 Task: Search one way flight ticket for 3 adults, 3 children in business from Cody: Yellowstone Regional Airport to Indianapolis: Indianapolis International Airport on 8-5-2023. Choice of flights is Spirit. Number of bags: 4 checked bags. Price is upto 79000. Outbound departure time preference is 6:00.
Action: Mouse moved to (363, 308)
Screenshot: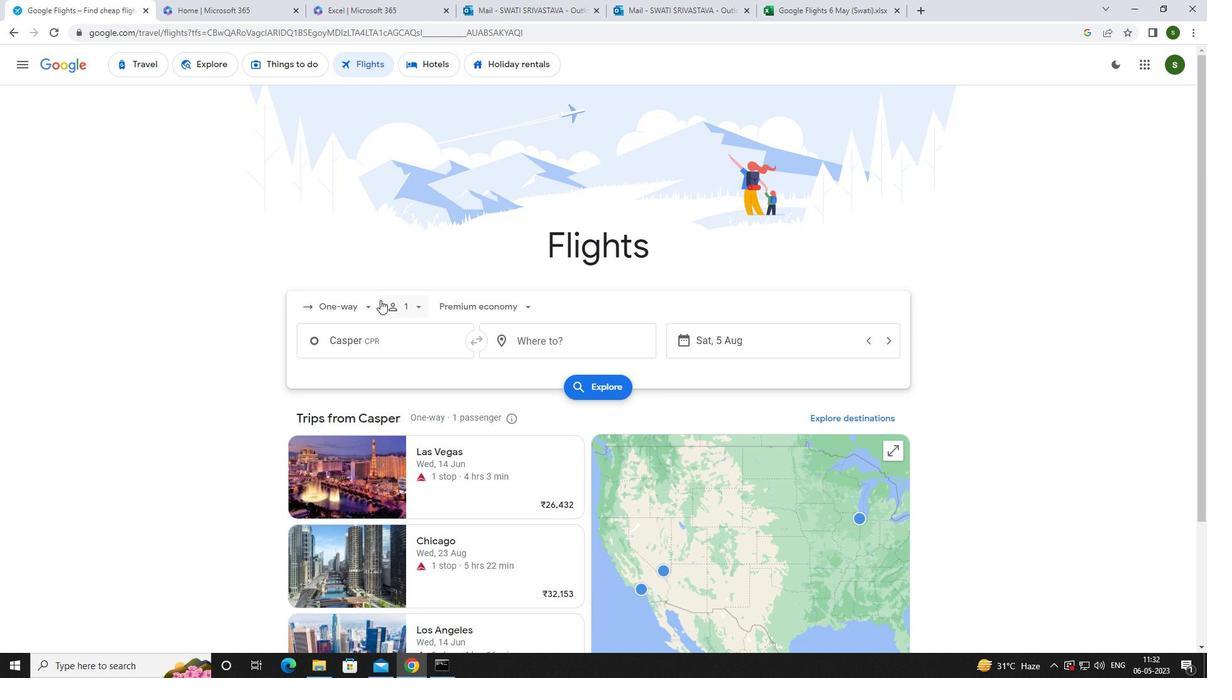 
Action: Mouse pressed left at (363, 308)
Screenshot: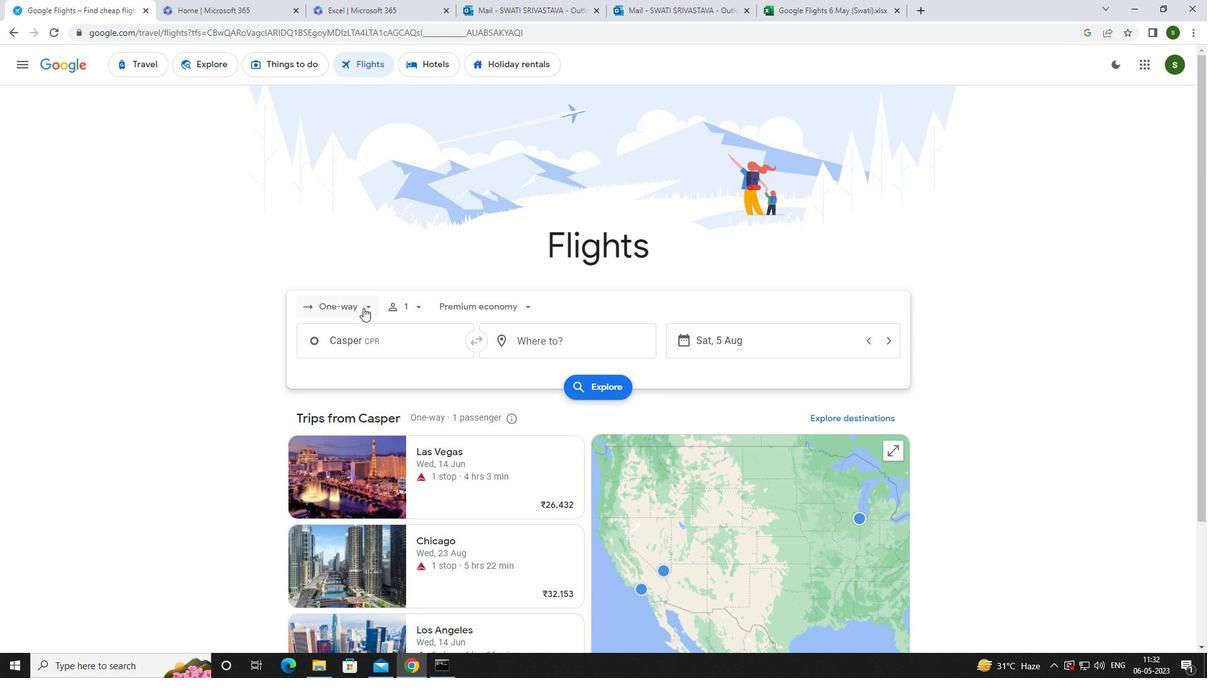 
Action: Mouse moved to (356, 361)
Screenshot: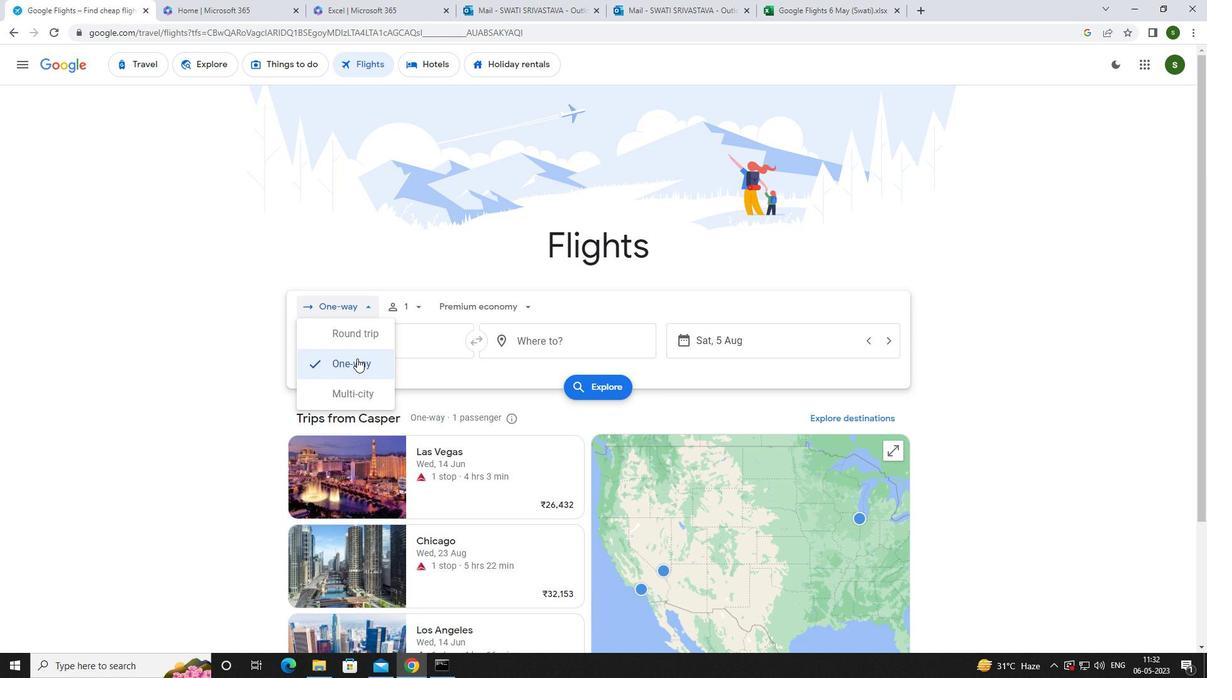 
Action: Mouse pressed left at (356, 361)
Screenshot: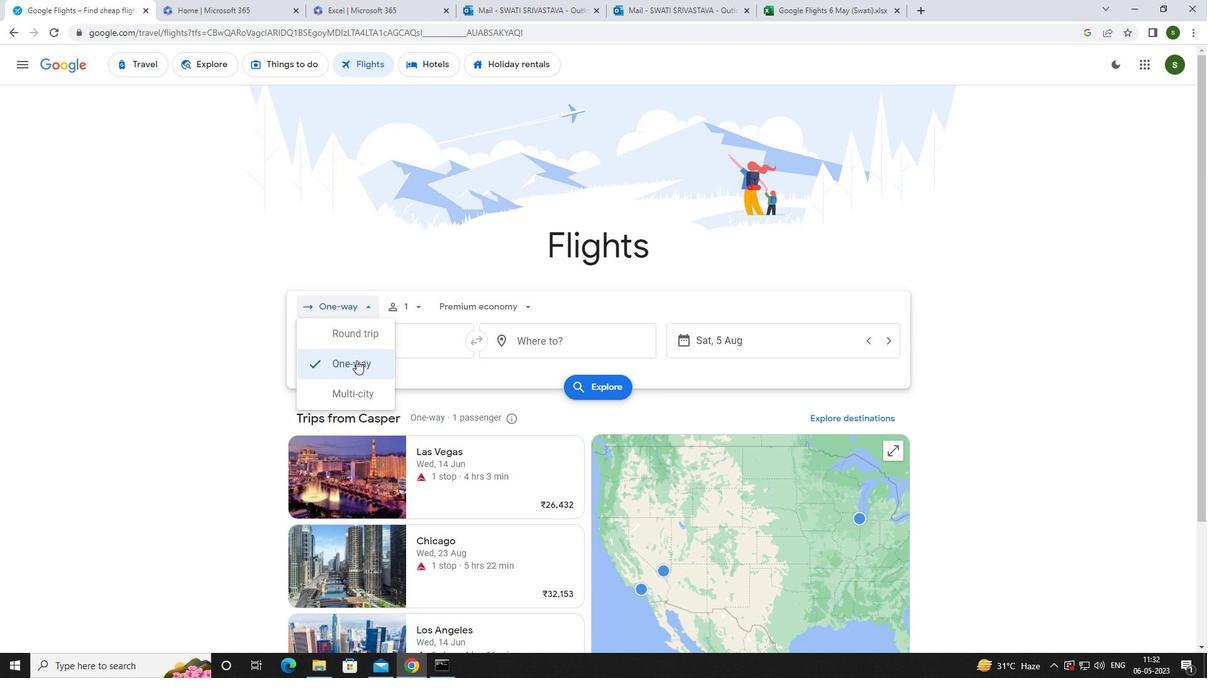
Action: Mouse moved to (408, 308)
Screenshot: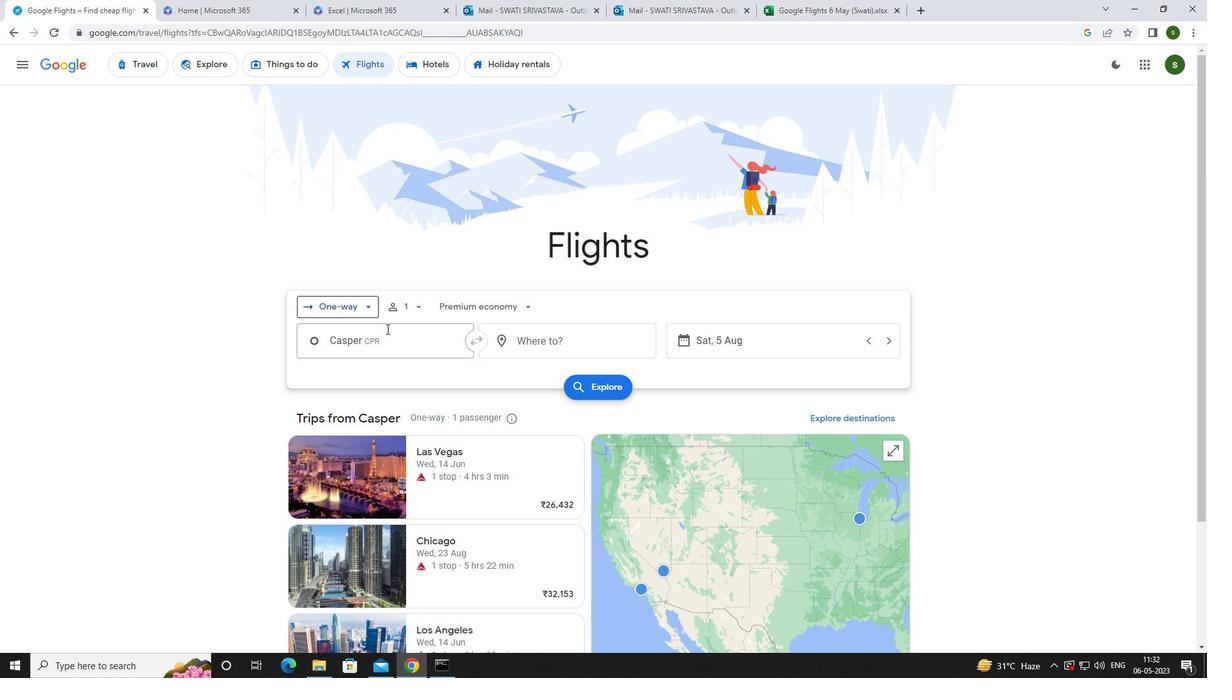 
Action: Mouse pressed left at (408, 308)
Screenshot: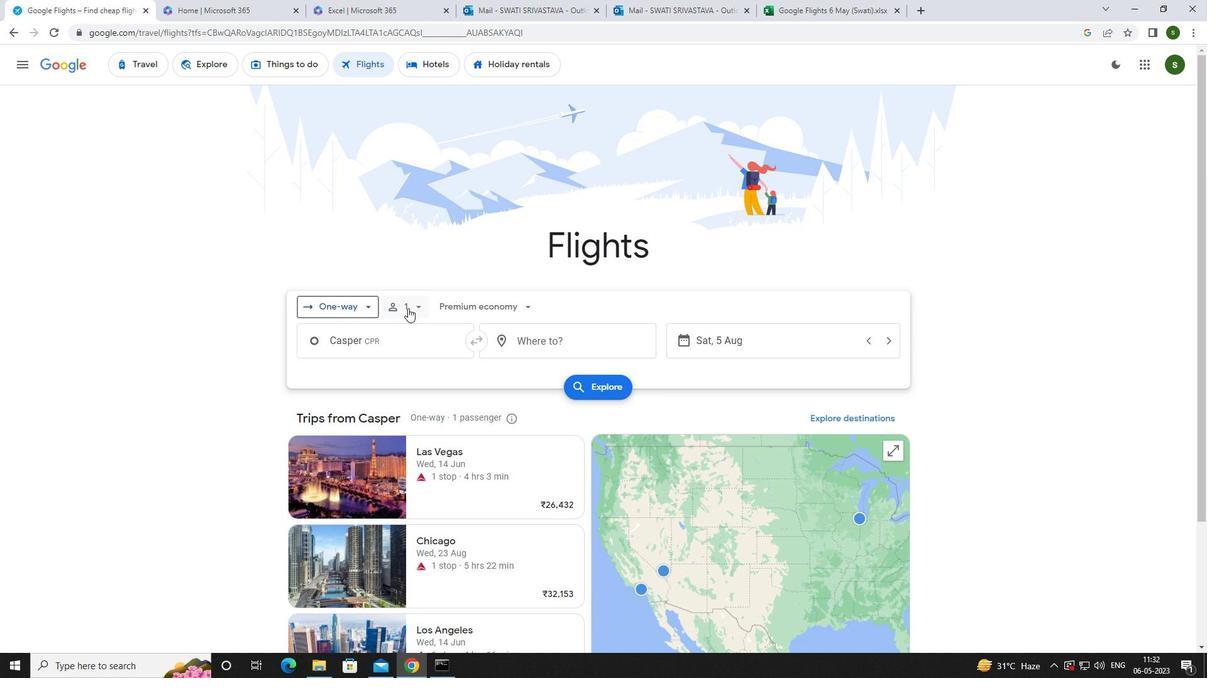 
Action: Mouse moved to (521, 337)
Screenshot: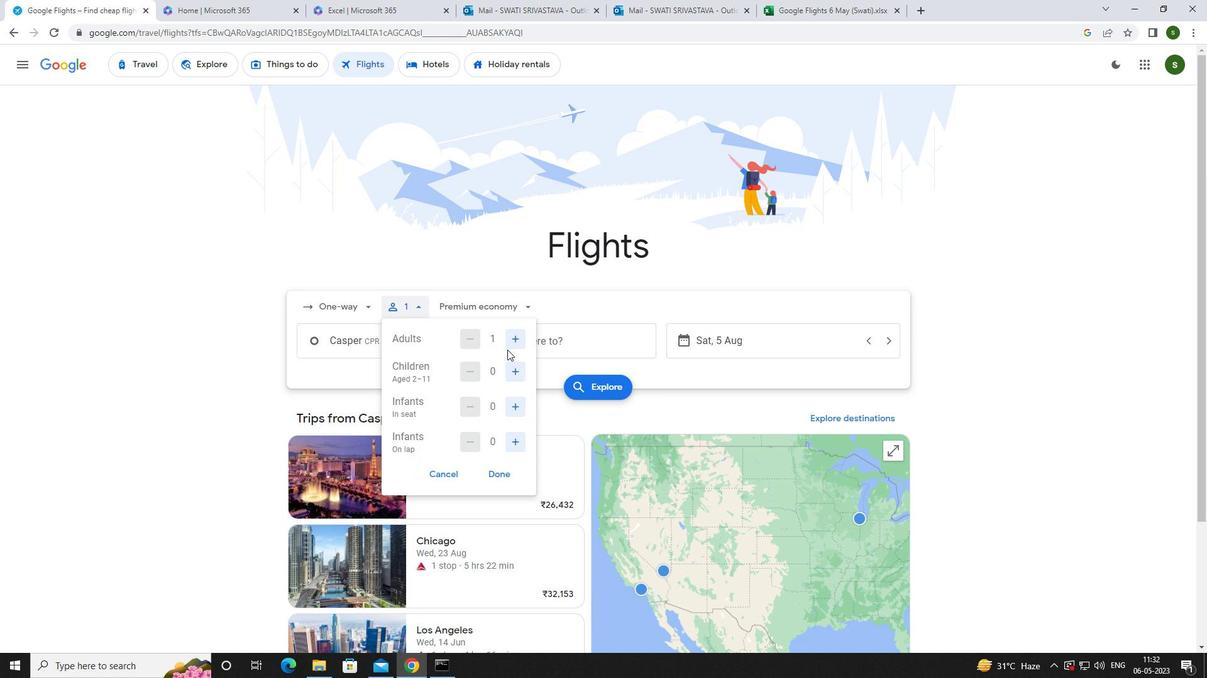 
Action: Mouse pressed left at (521, 337)
Screenshot: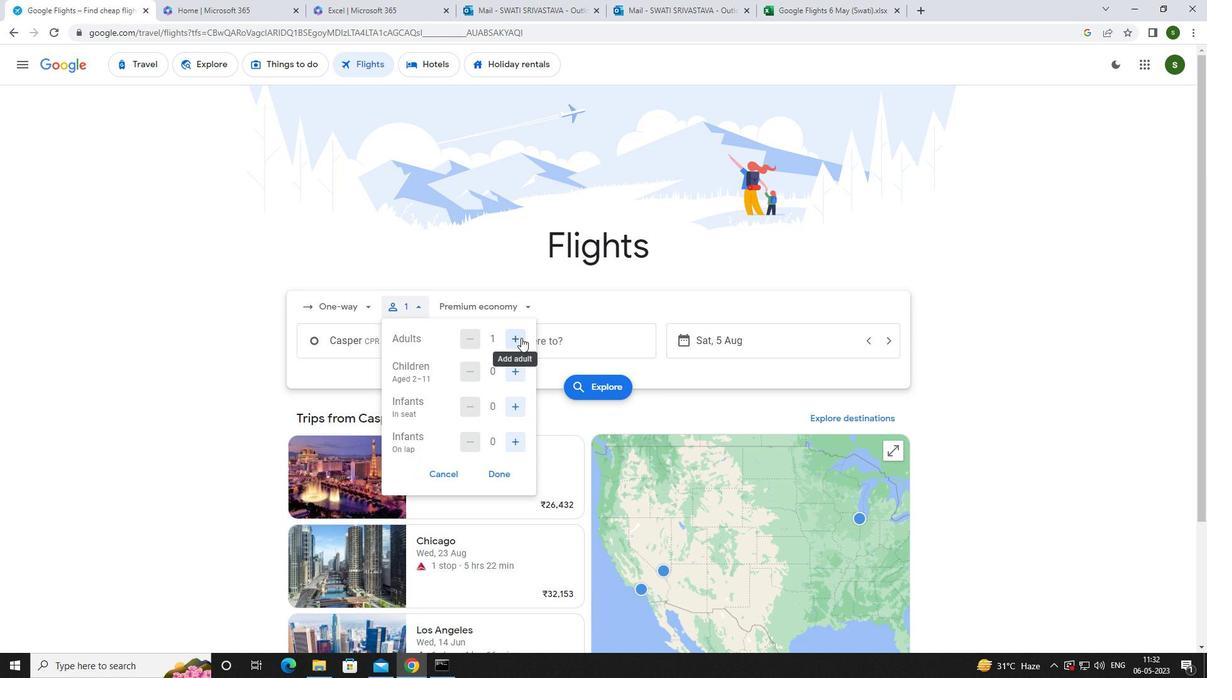 
Action: Mouse pressed left at (521, 337)
Screenshot: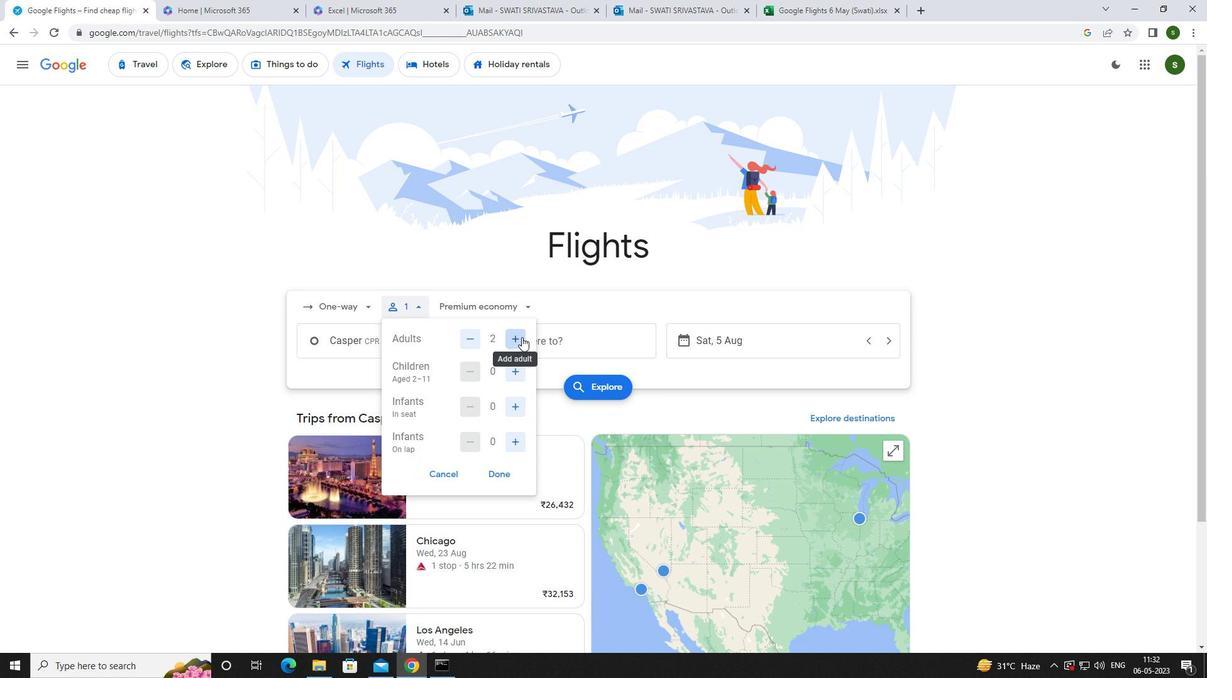 
Action: Mouse moved to (516, 377)
Screenshot: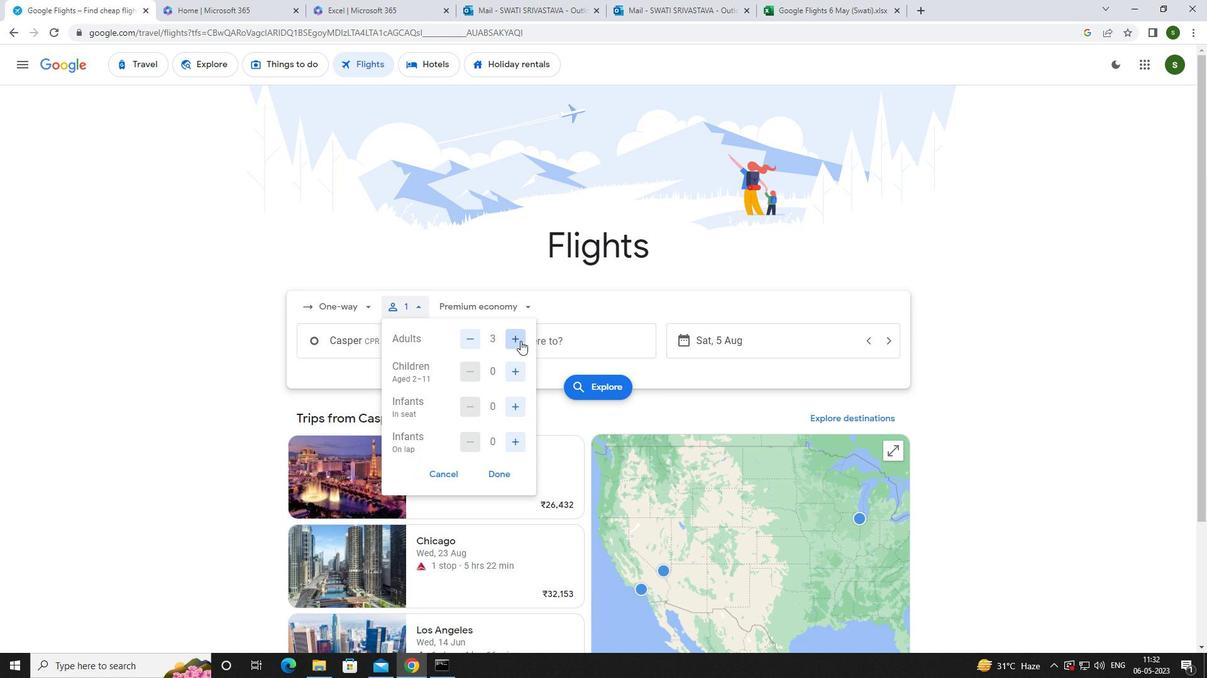 
Action: Mouse pressed left at (516, 377)
Screenshot: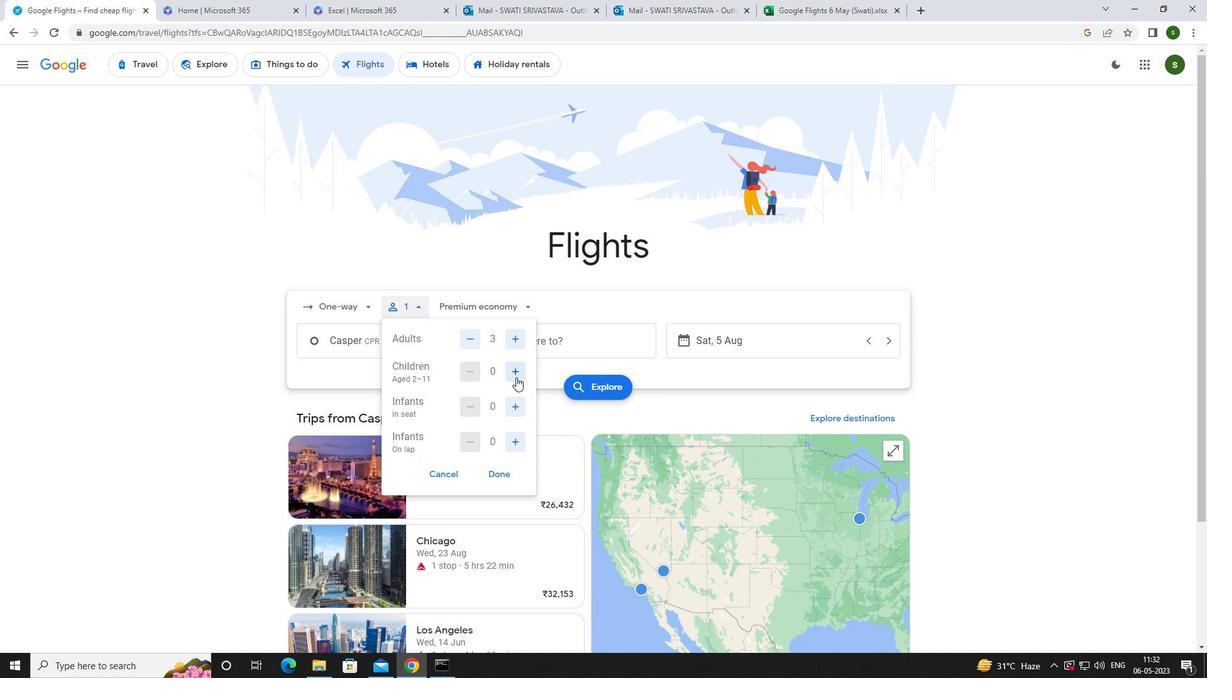
Action: Mouse pressed left at (516, 377)
Screenshot: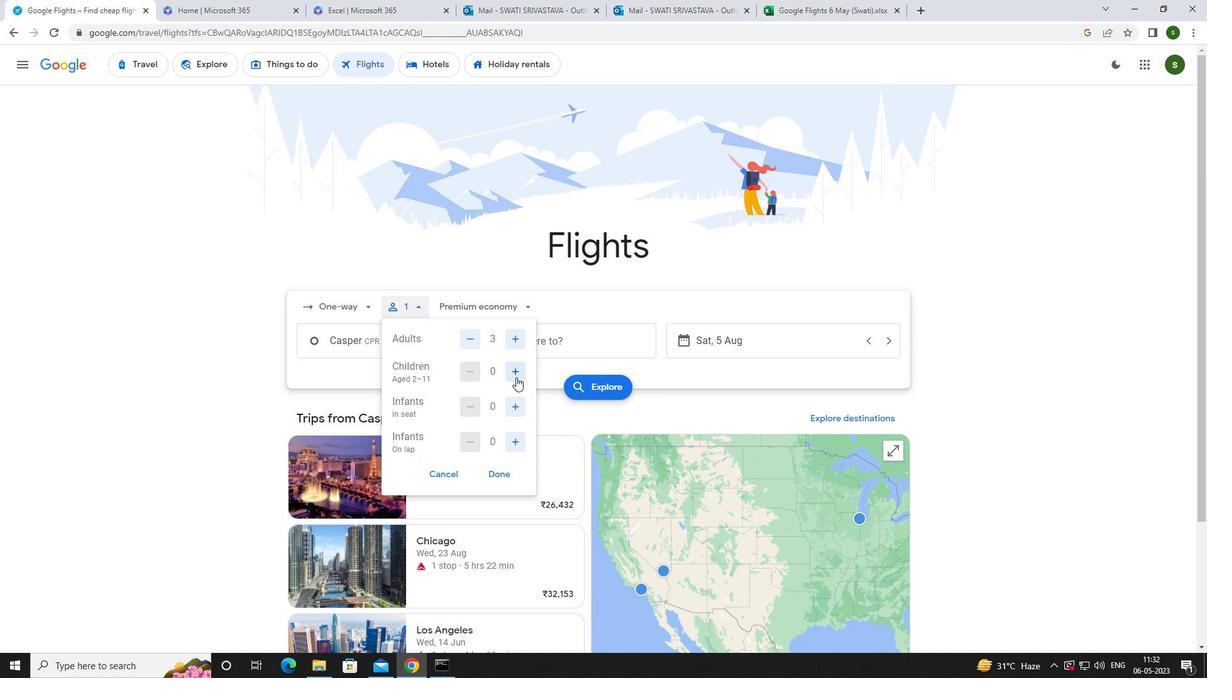 
Action: Mouse pressed left at (516, 377)
Screenshot: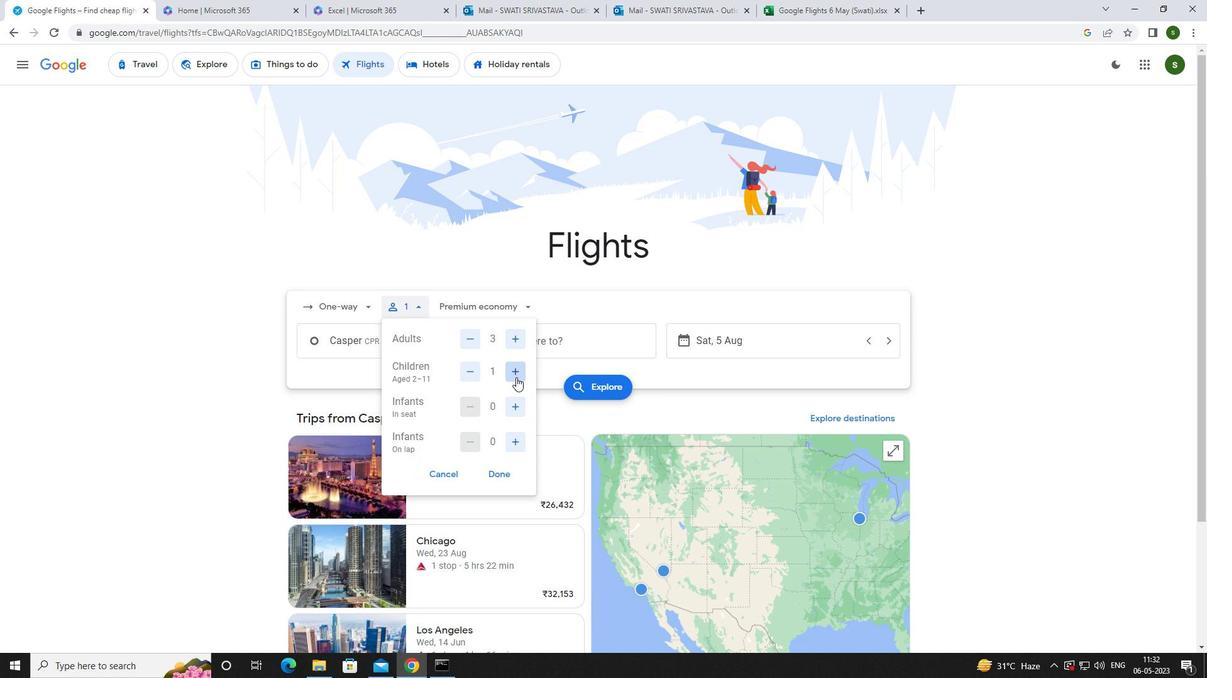
Action: Mouse moved to (509, 307)
Screenshot: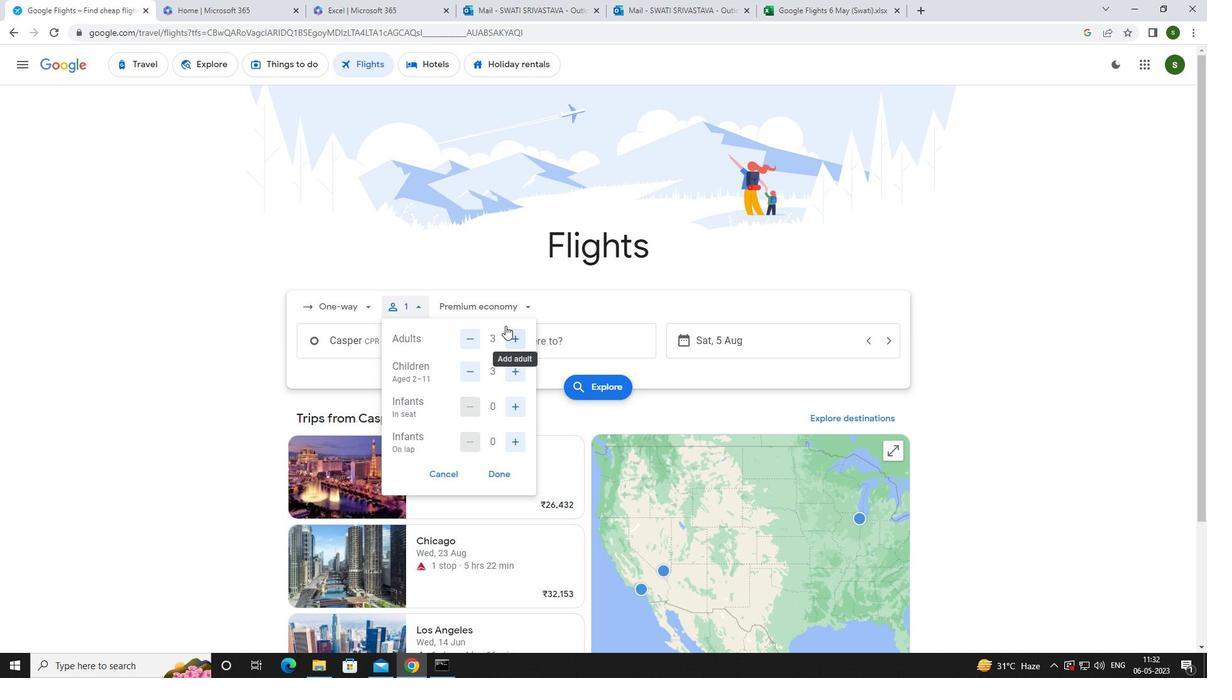 
Action: Mouse pressed left at (509, 307)
Screenshot: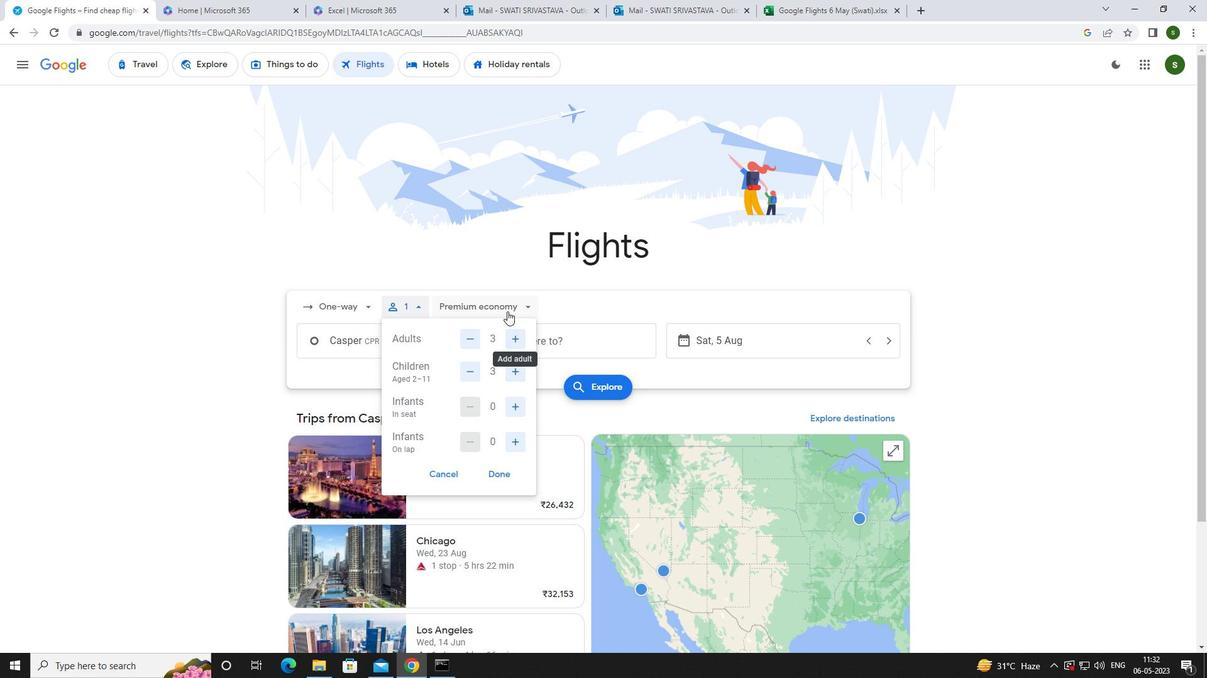 
Action: Mouse moved to (498, 394)
Screenshot: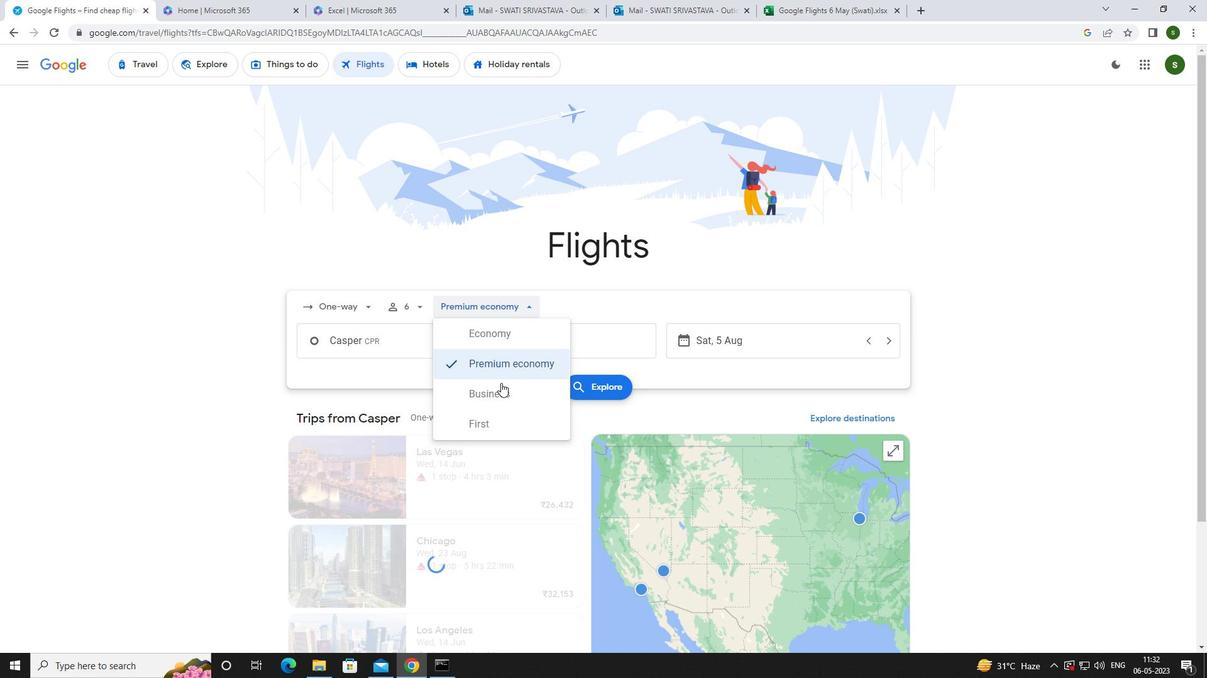 
Action: Mouse pressed left at (498, 394)
Screenshot: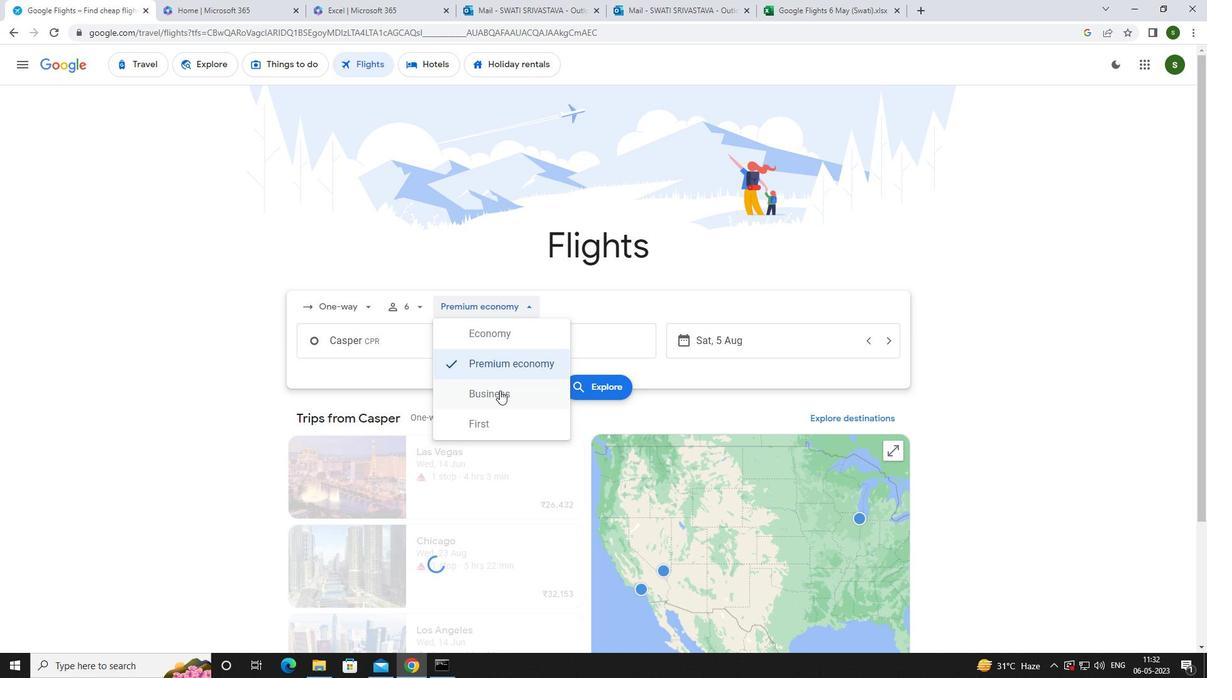 
Action: Mouse moved to (421, 345)
Screenshot: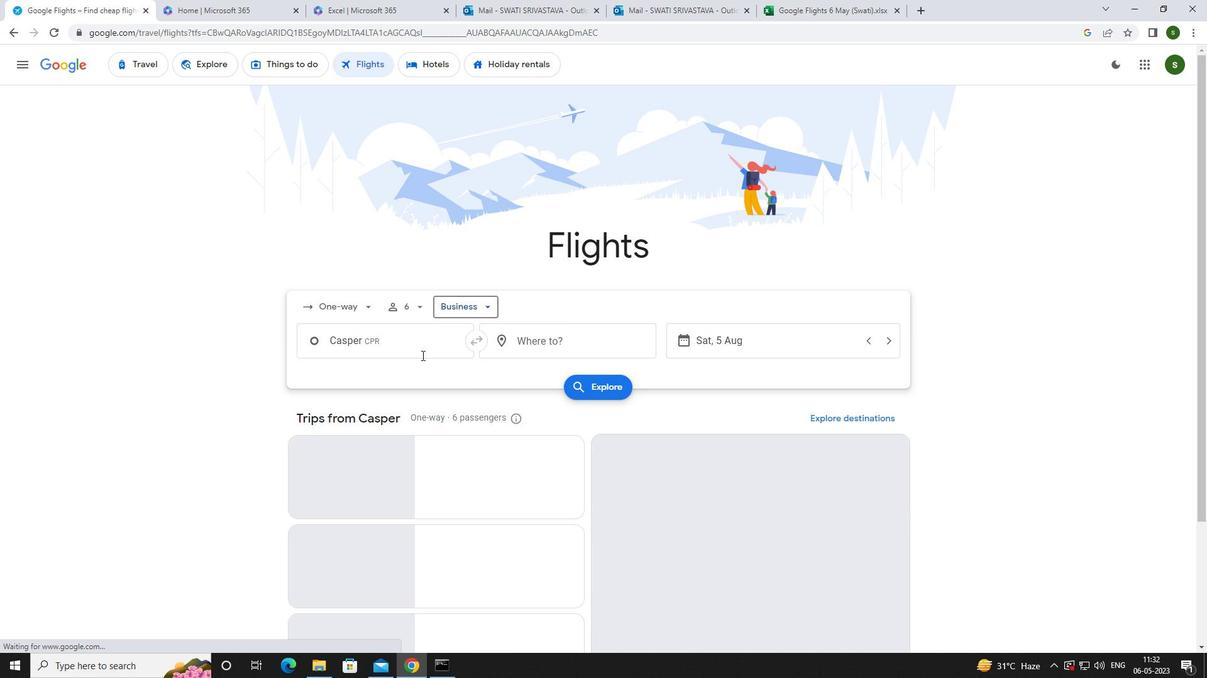 
Action: Mouse pressed left at (421, 345)
Screenshot: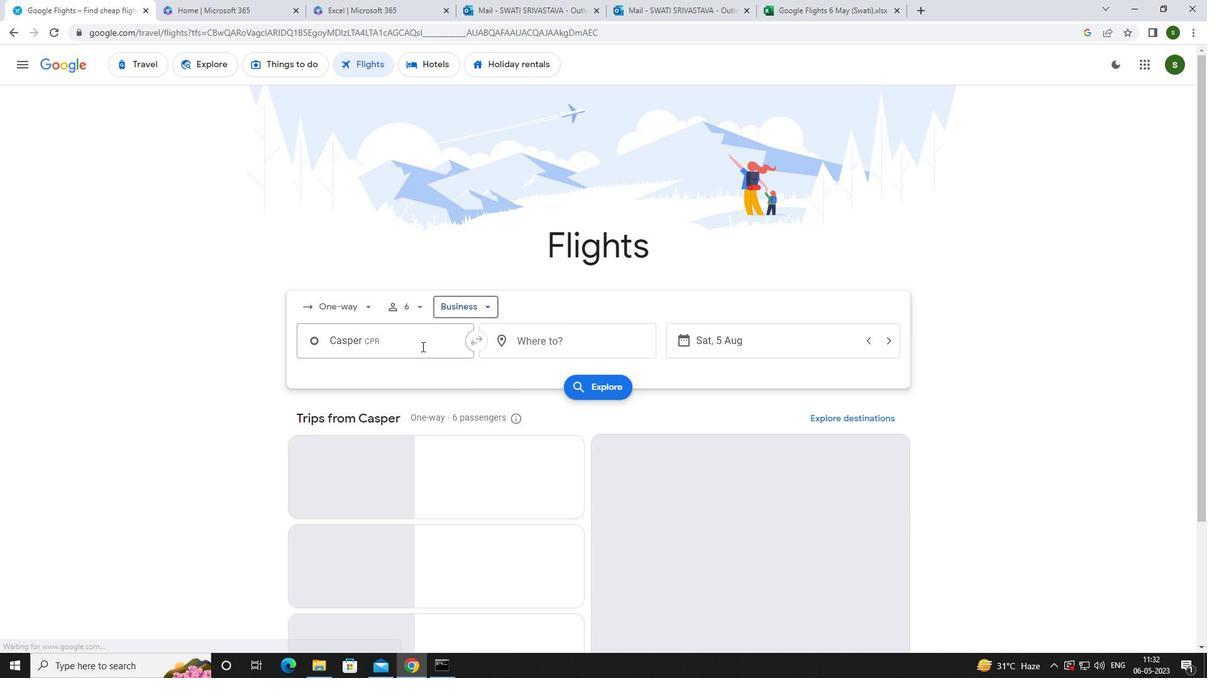 
Action: Mouse moved to (421, 345)
Screenshot: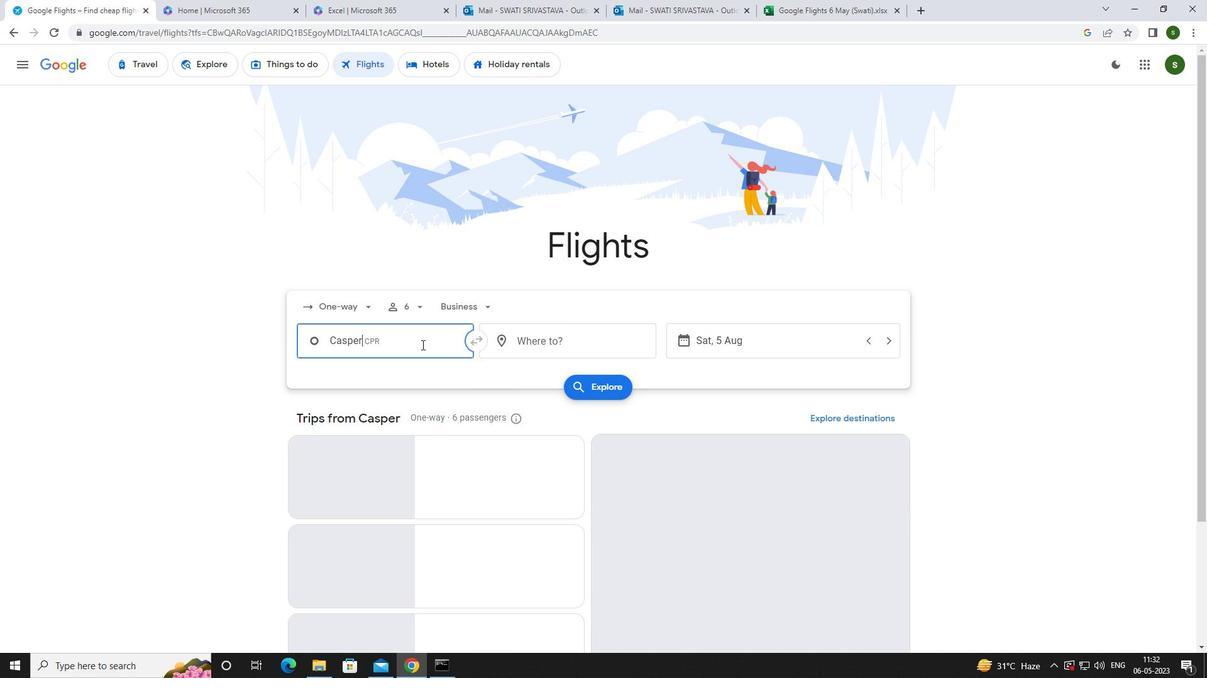 
Action: Key pressed <Key.caps_lock>c<Key.caps_lock>ody
Screenshot: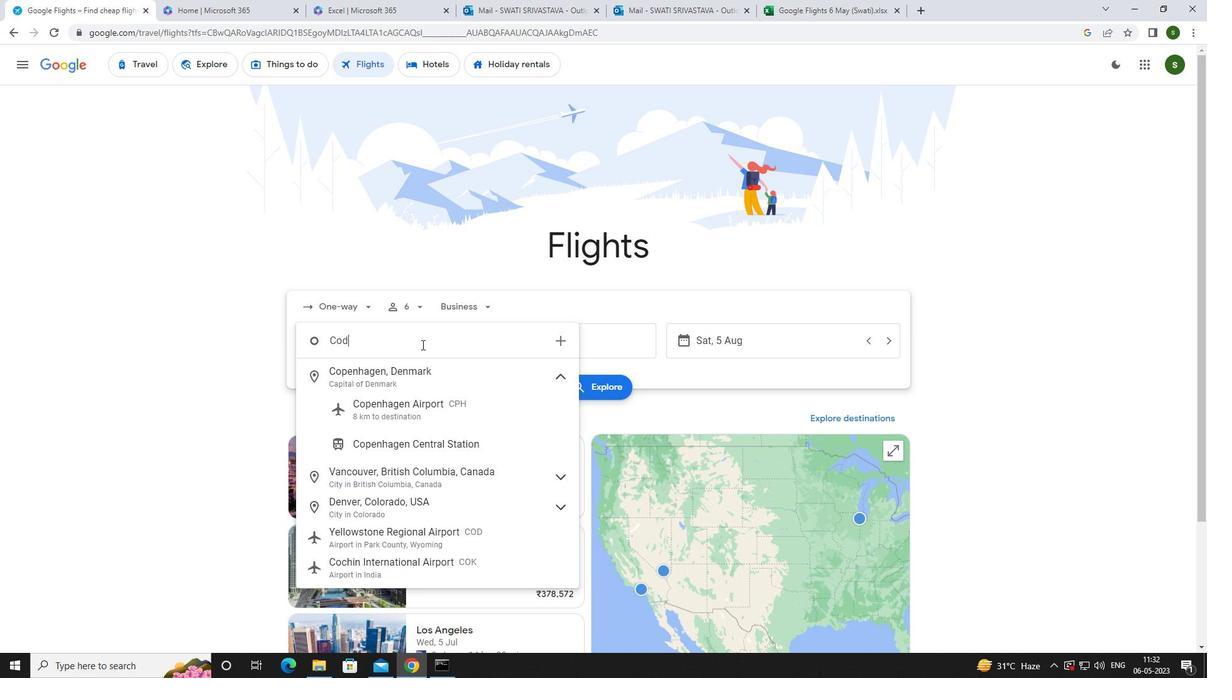 
Action: Mouse moved to (426, 412)
Screenshot: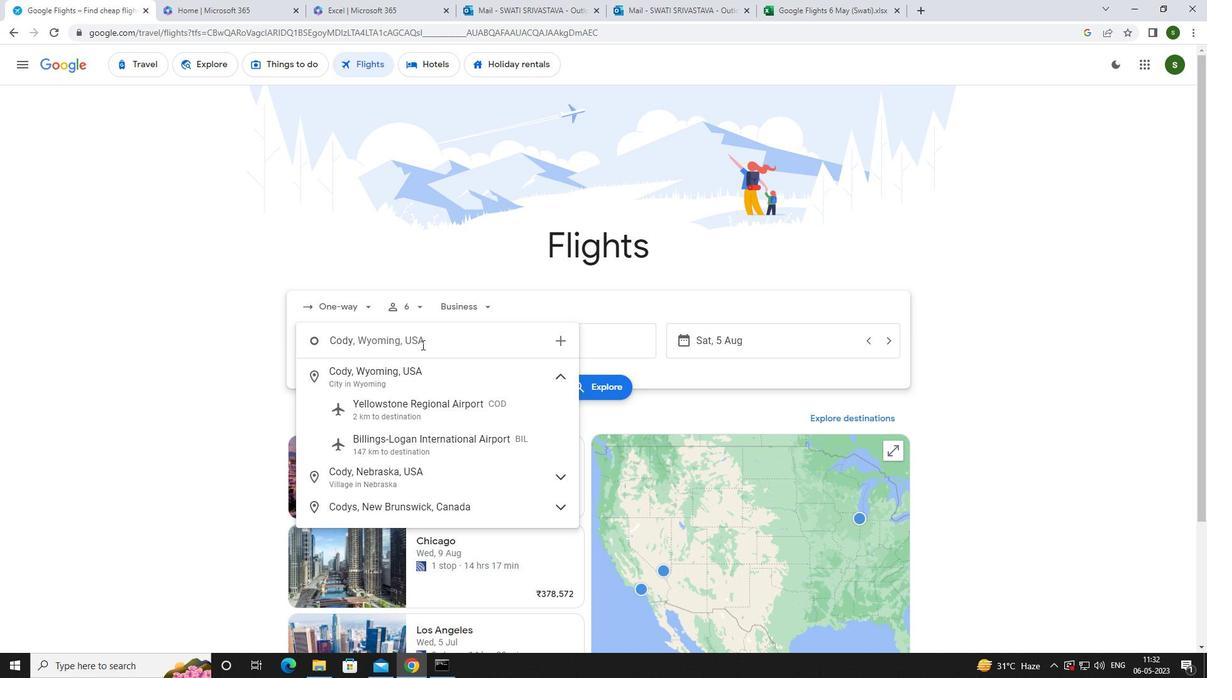 
Action: Mouse pressed left at (426, 412)
Screenshot: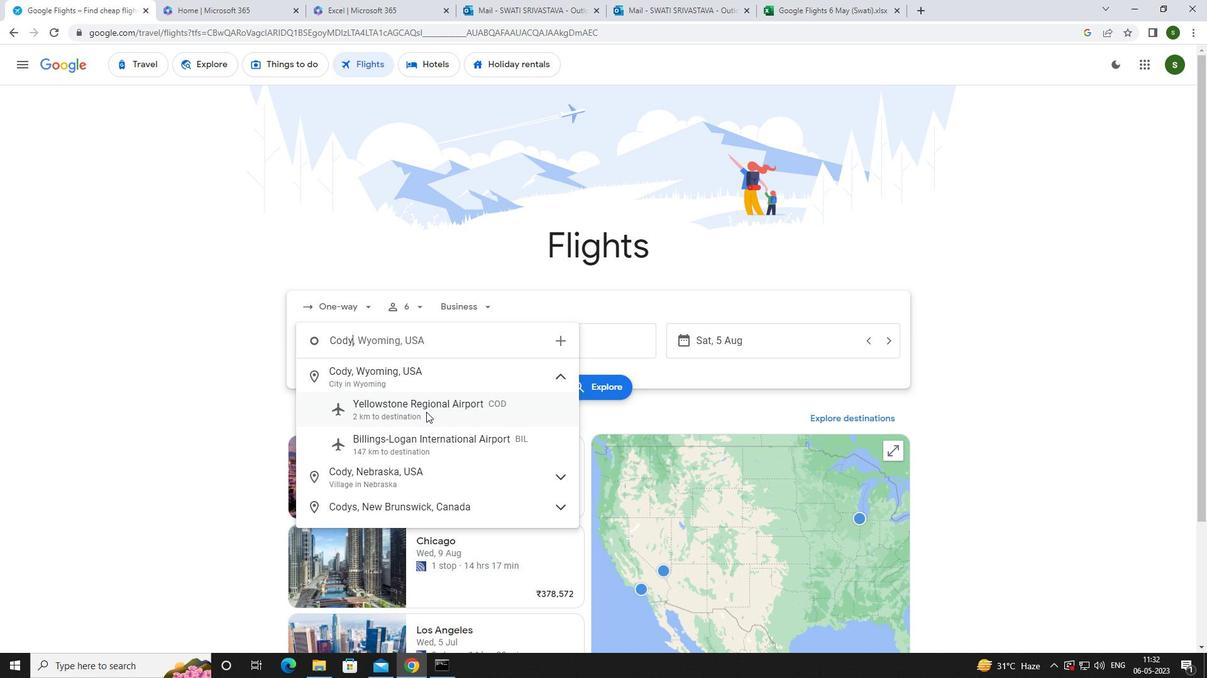 
Action: Mouse moved to (579, 343)
Screenshot: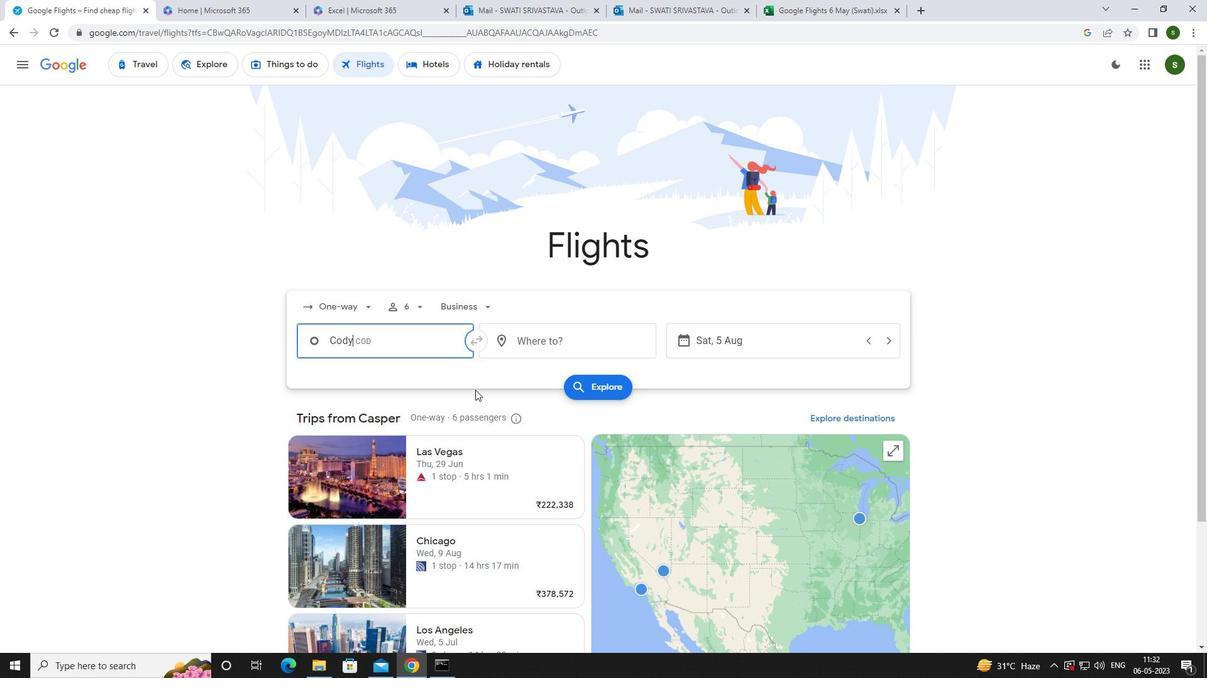 
Action: Mouse pressed left at (579, 343)
Screenshot: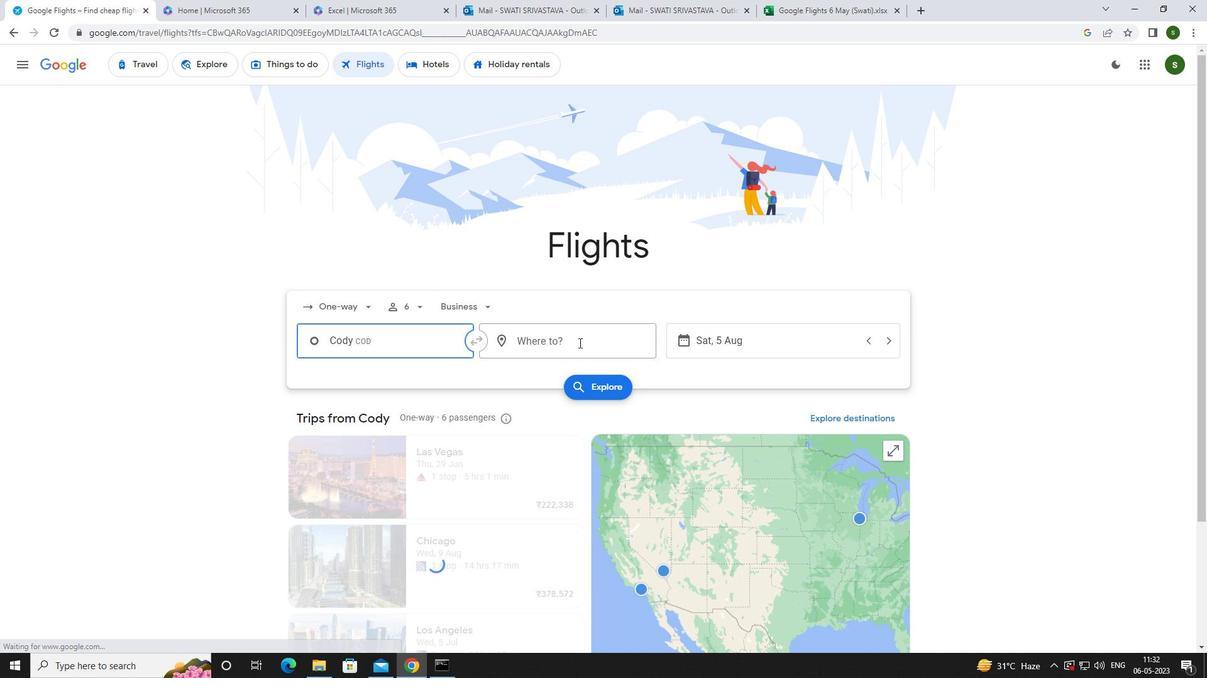 
Action: Key pressed <Key.caps_lock>i<Key.caps_lock>ndianapol
Screenshot: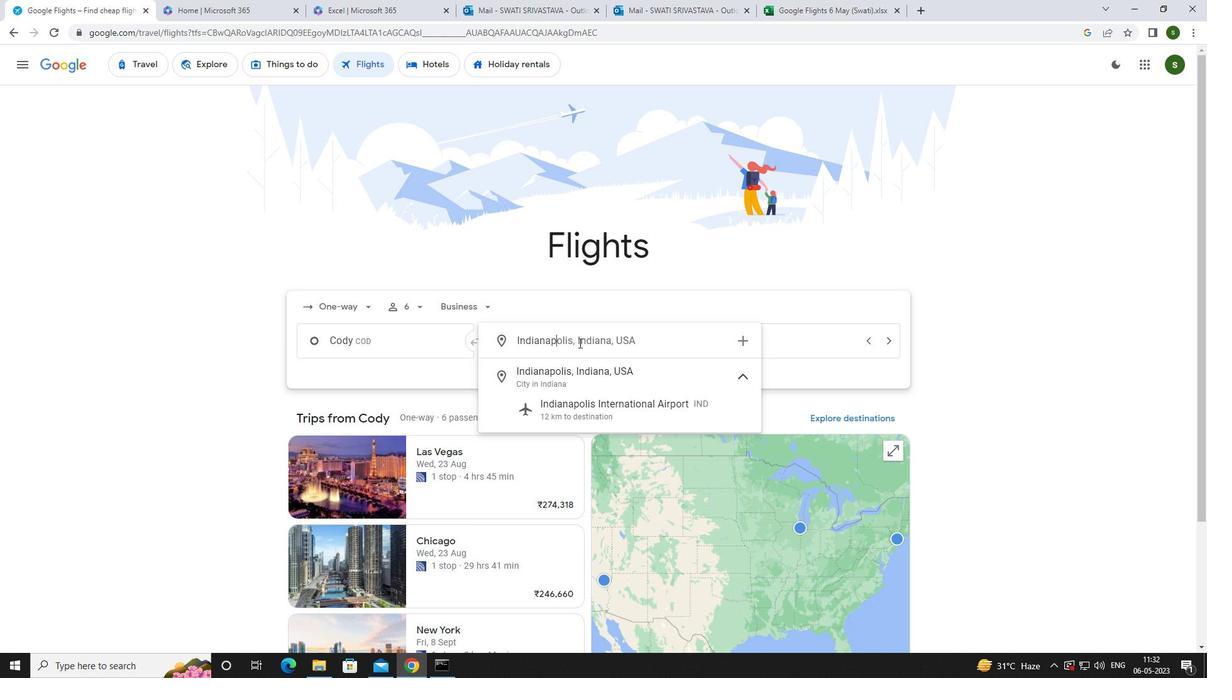 
Action: Mouse moved to (584, 405)
Screenshot: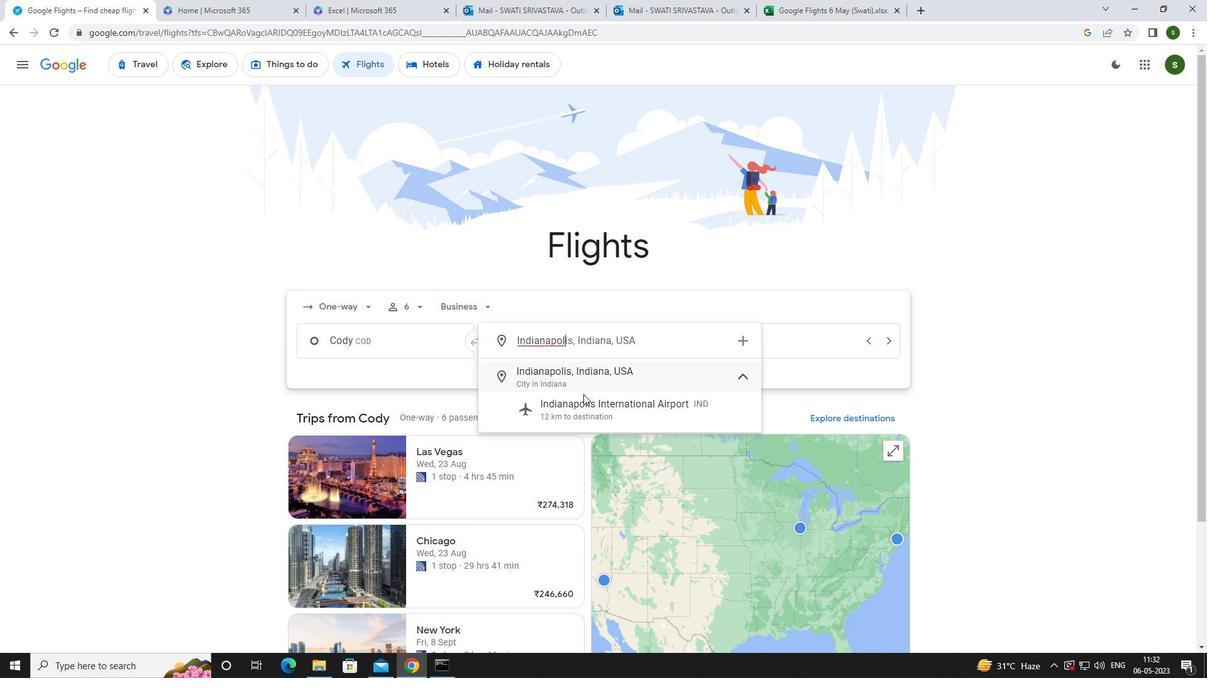 
Action: Mouse pressed left at (584, 405)
Screenshot: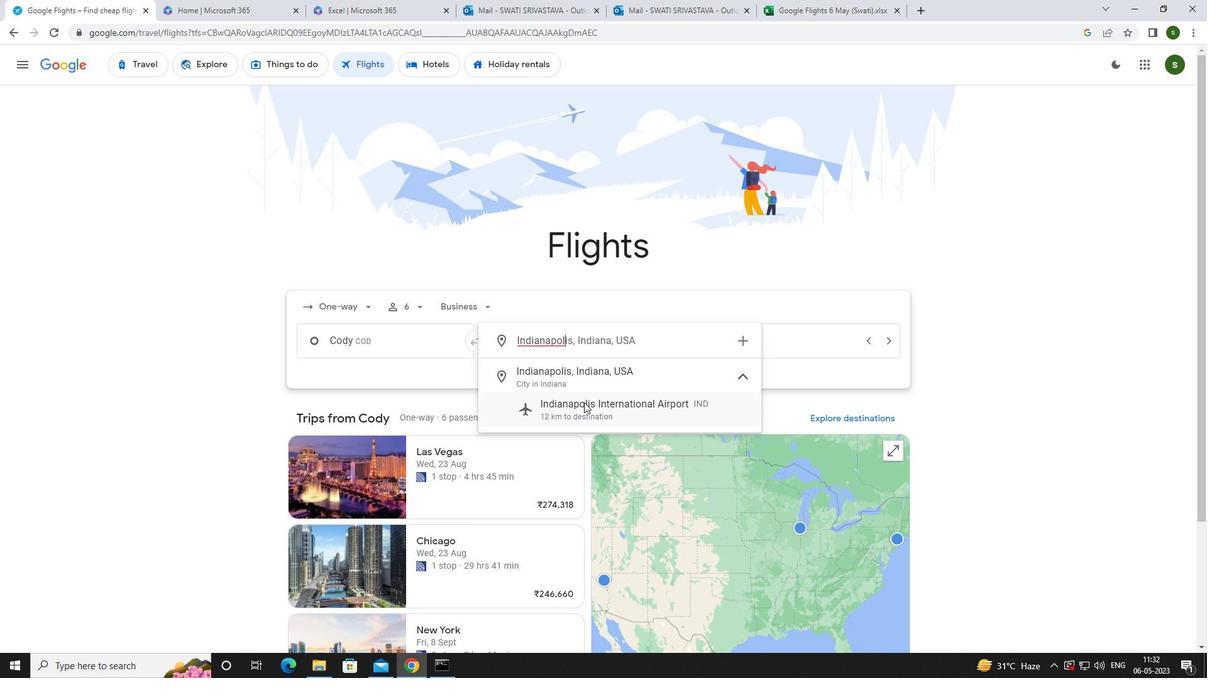 
Action: Mouse moved to (735, 347)
Screenshot: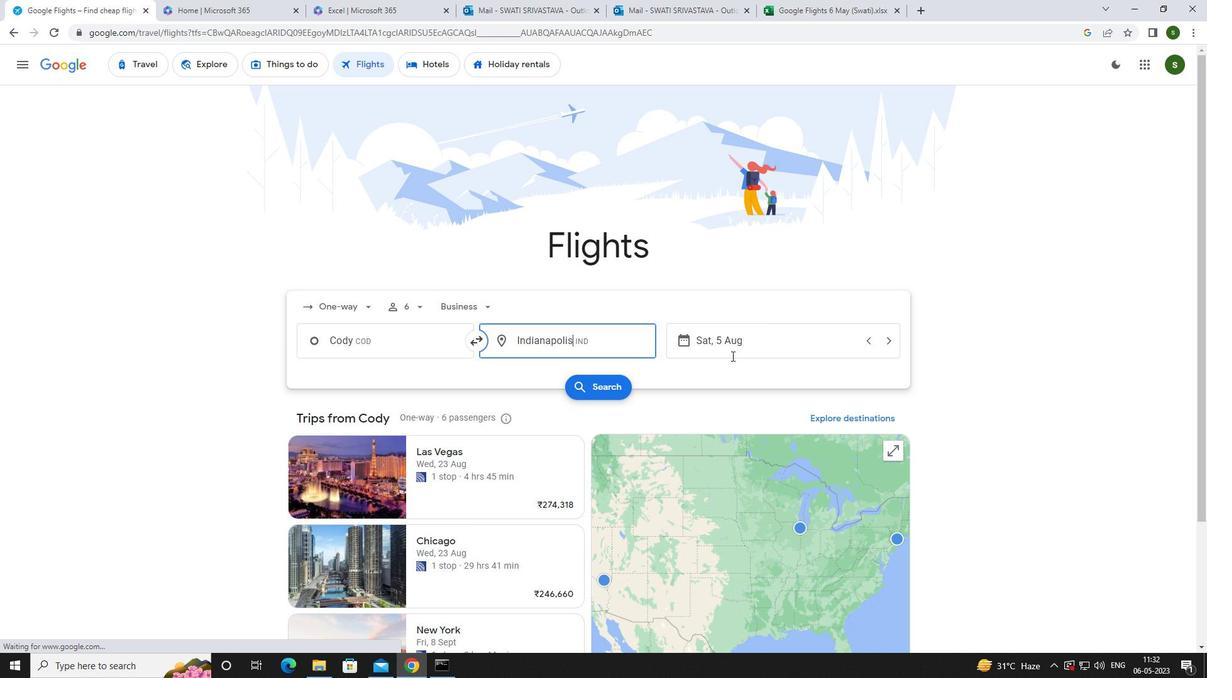 
Action: Mouse pressed left at (735, 347)
Screenshot: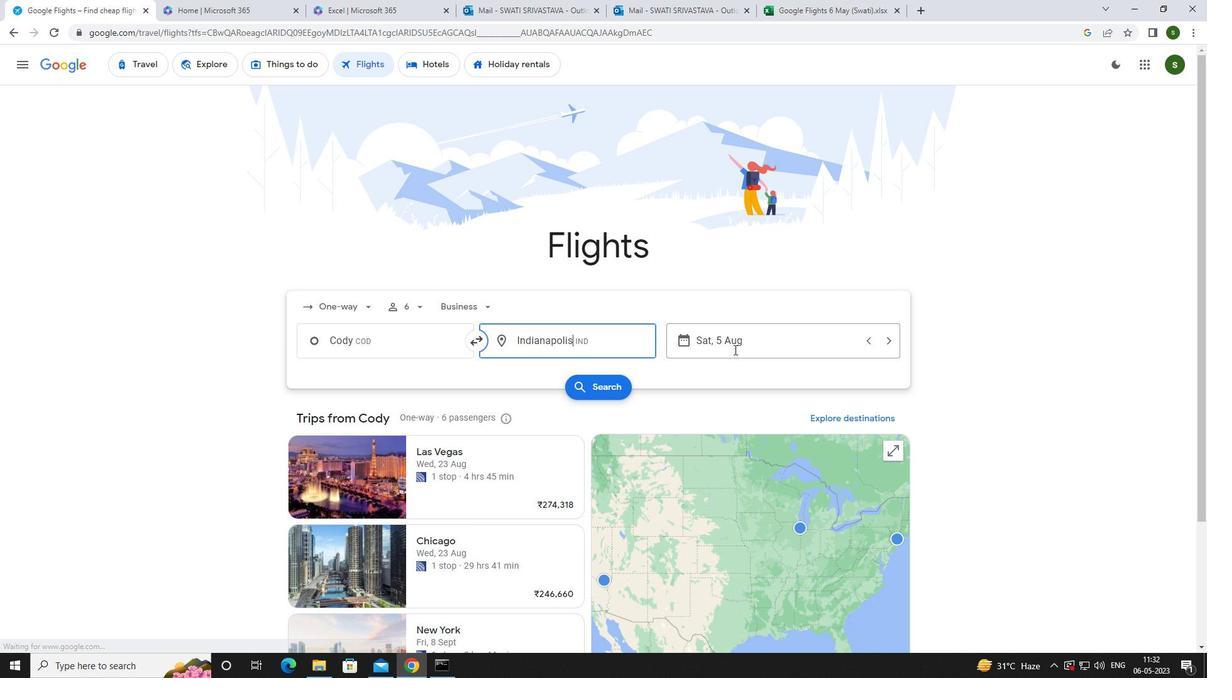 
Action: Mouse moved to (638, 426)
Screenshot: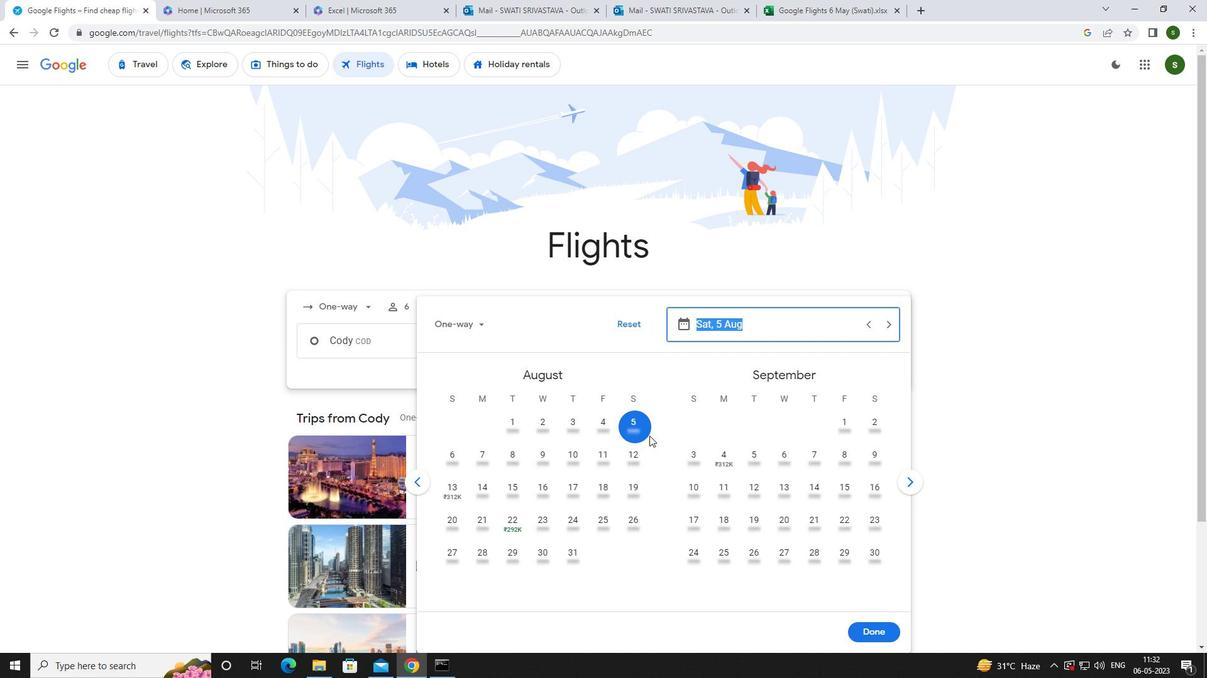
Action: Mouse pressed left at (638, 426)
Screenshot: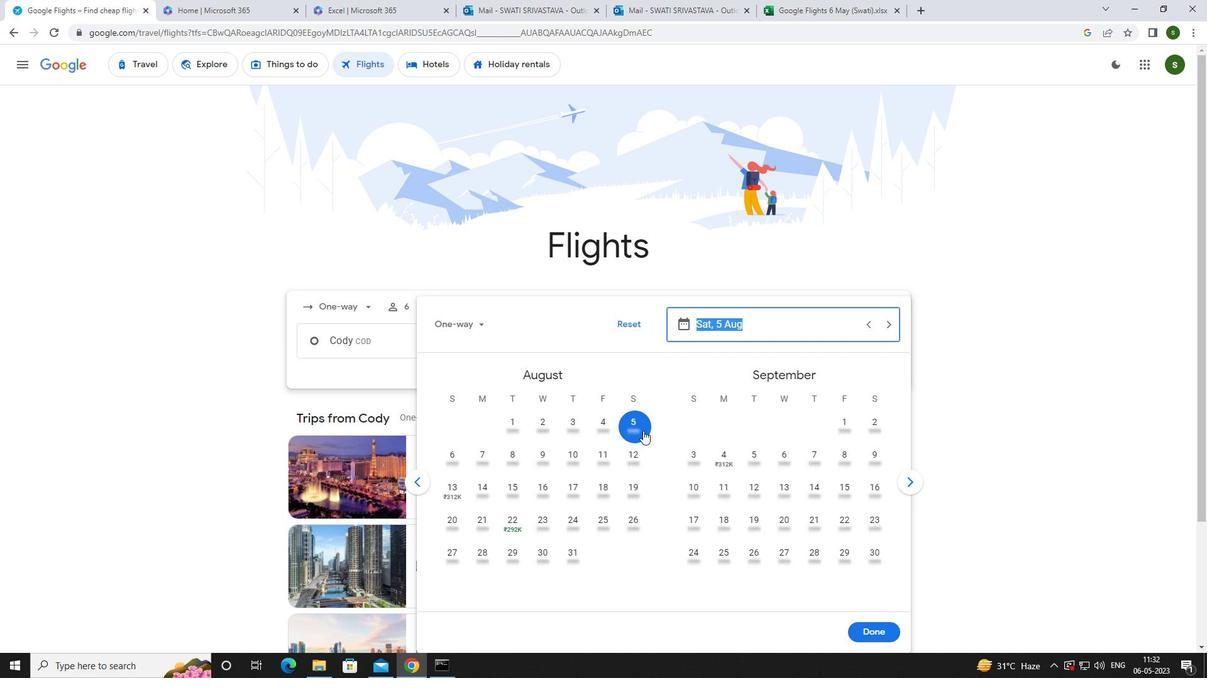 
Action: Mouse moved to (868, 637)
Screenshot: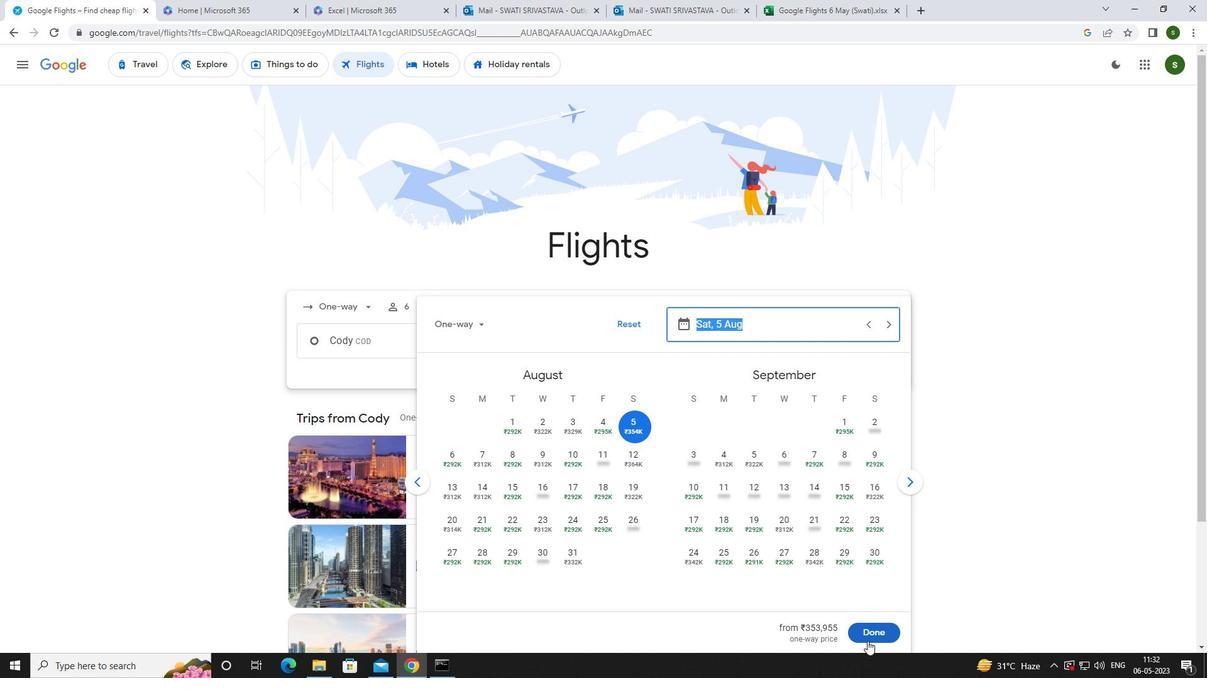 
Action: Mouse pressed left at (868, 637)
Screenshot: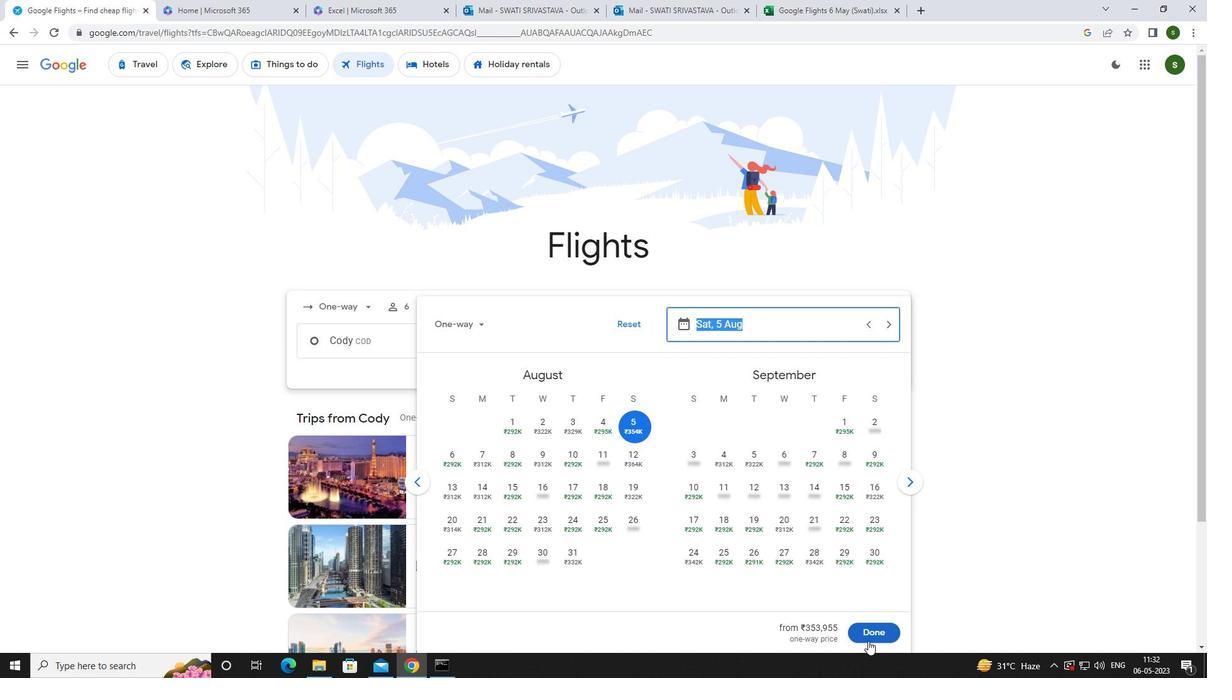 
Action: Mouse moved to (597, 392)
Screenshot: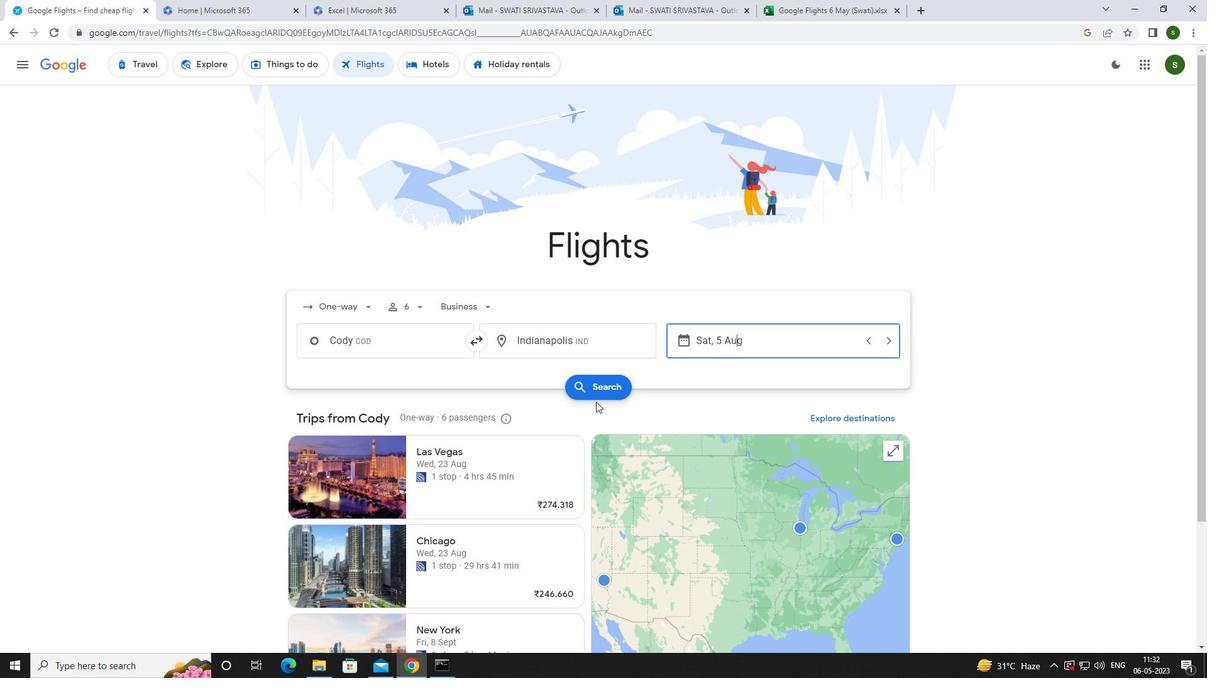 
Action: Mouse pressed left at (597, 392)
Screenshot: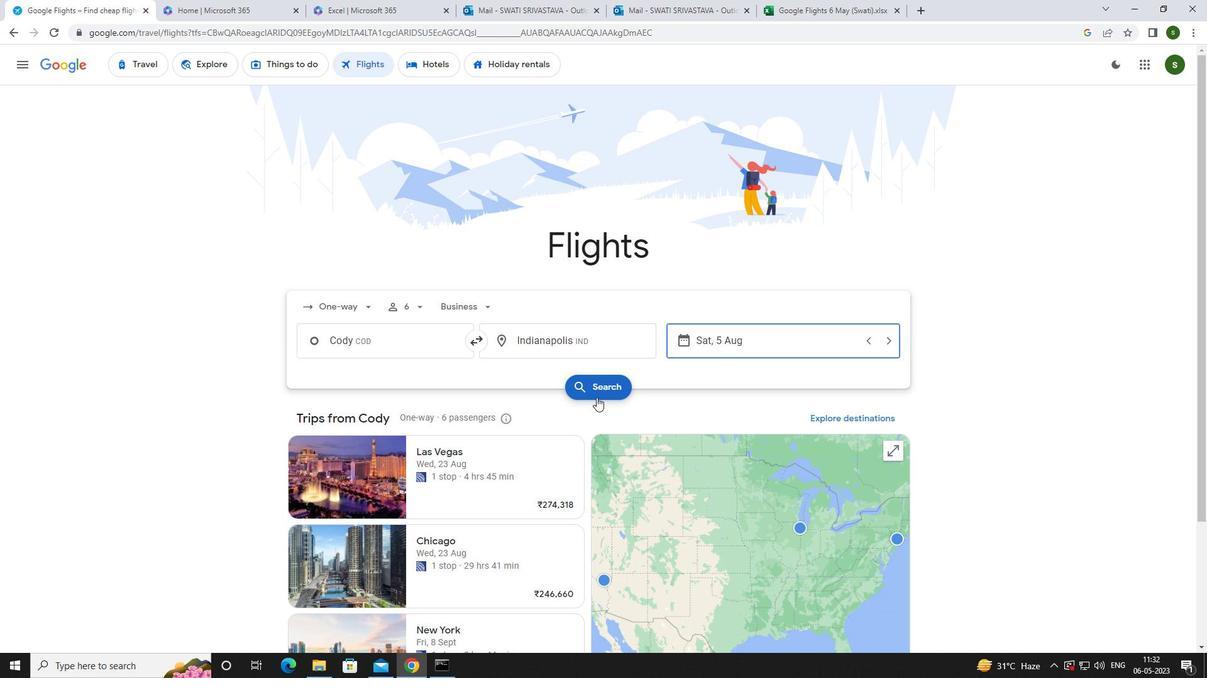 
Action: Mouse moved to (321, 173)
Screenshot: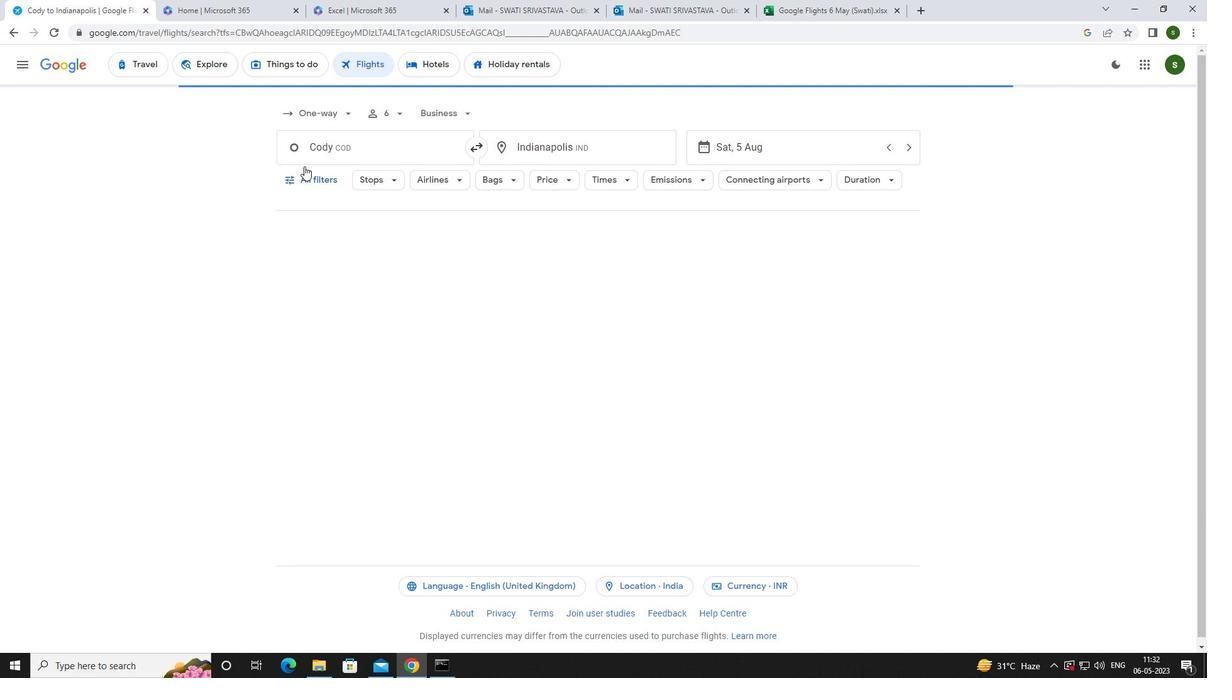 
Action: Mouse pressed left at (321, 173)
Screenshot: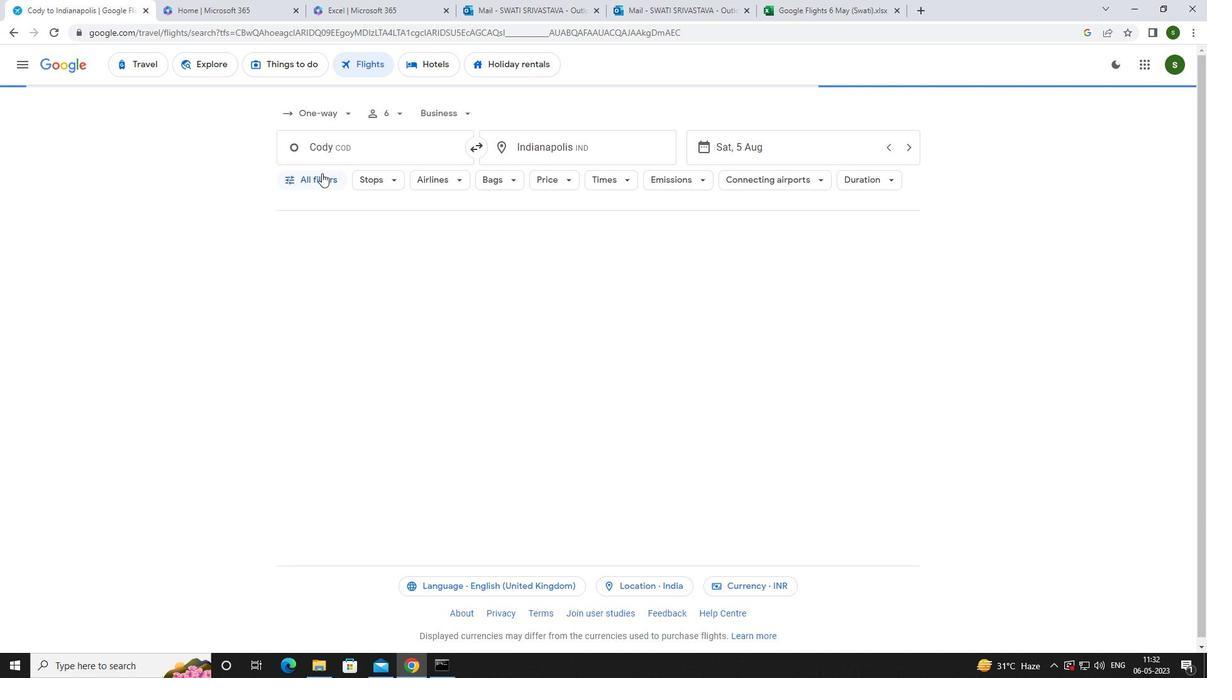
Action: Mouse moved to (467, 448)
Screenshot: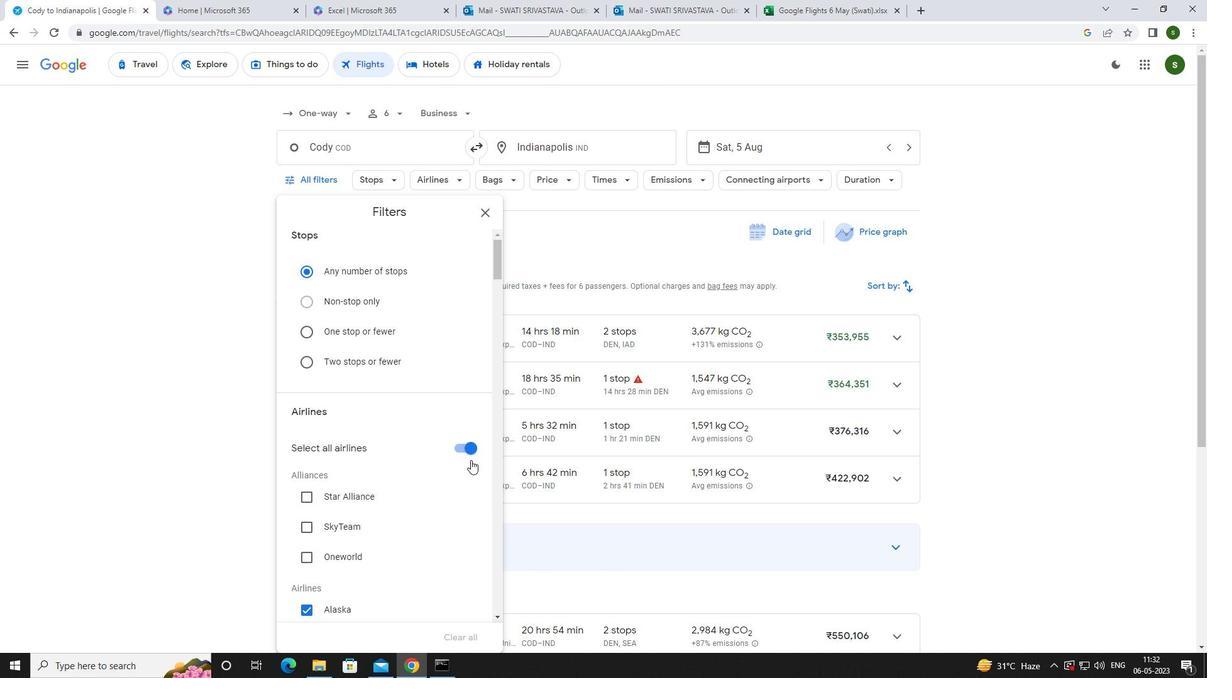 
Action: Mouse pressed left at (467, 448)
Screenshot: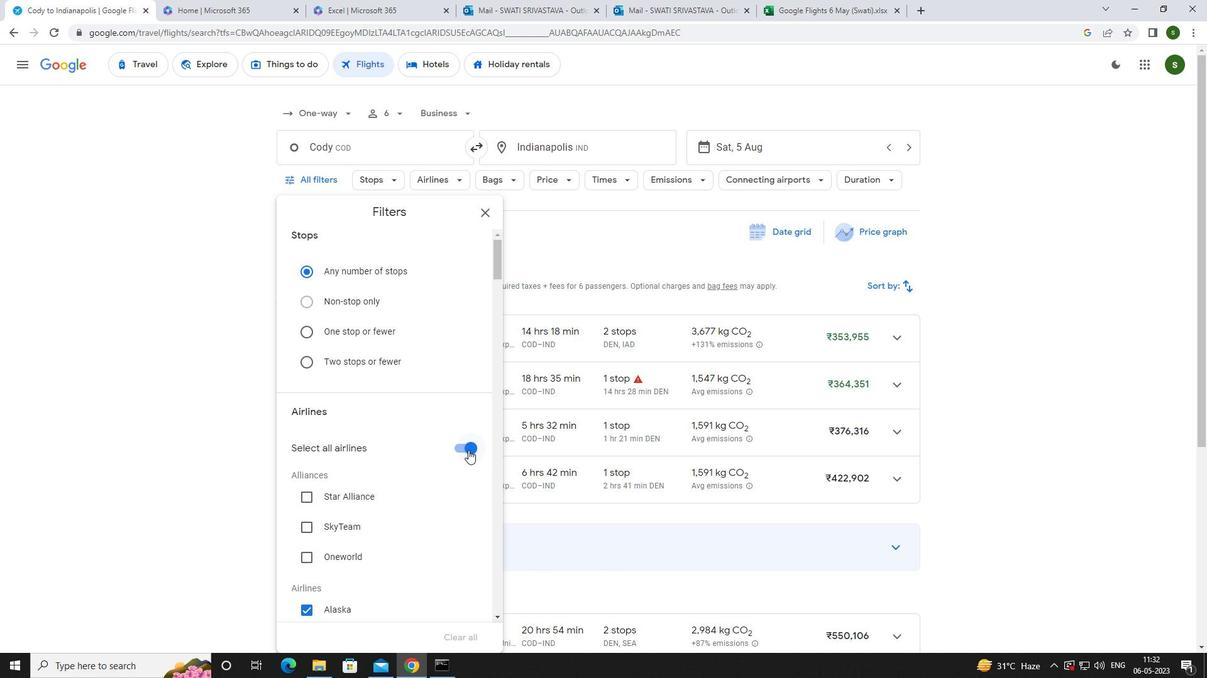 
Action: Mouse moved to (443, 446)
Screenshot: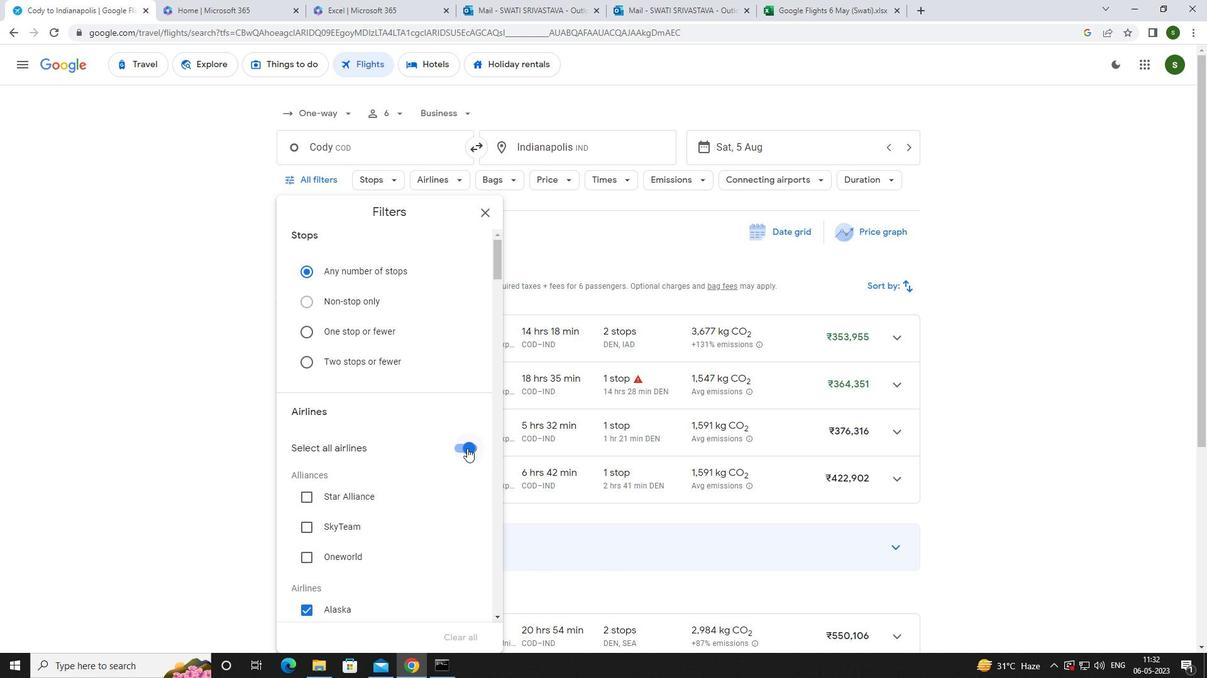 
Action: Mouse scrolled (443, 445) with delta (0, 0)
Screenshot: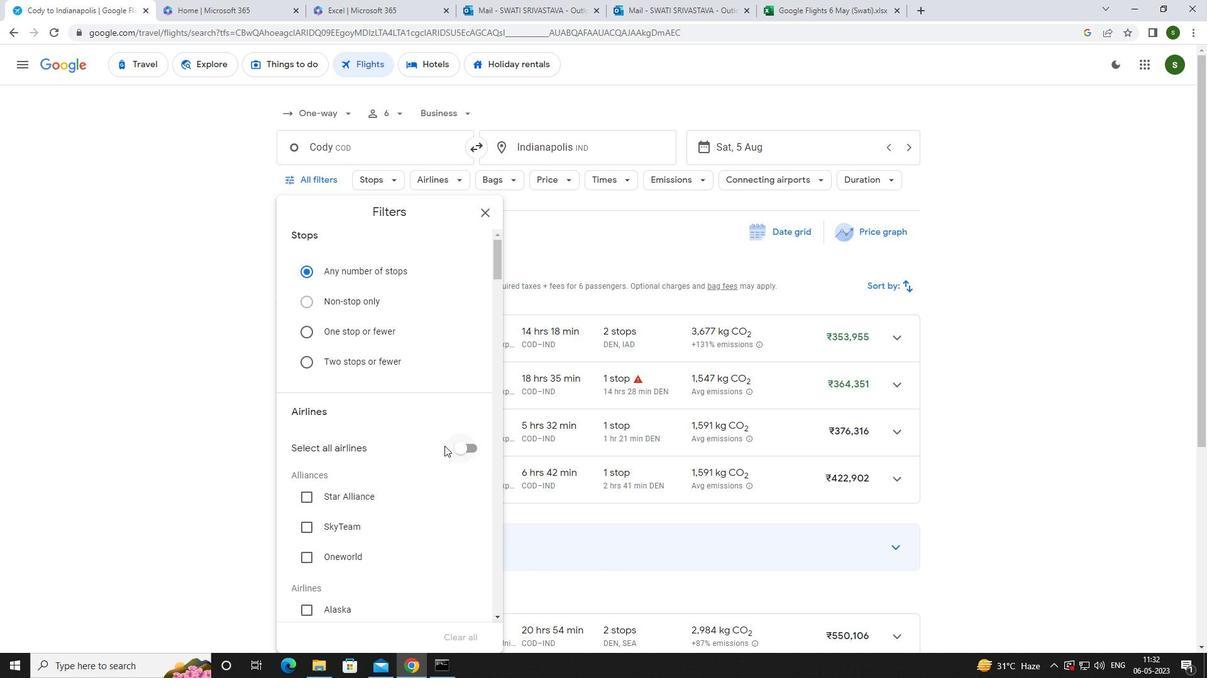 
Action: Mouse scrolled (443, 445) with delta (0, 0)
Screenshot: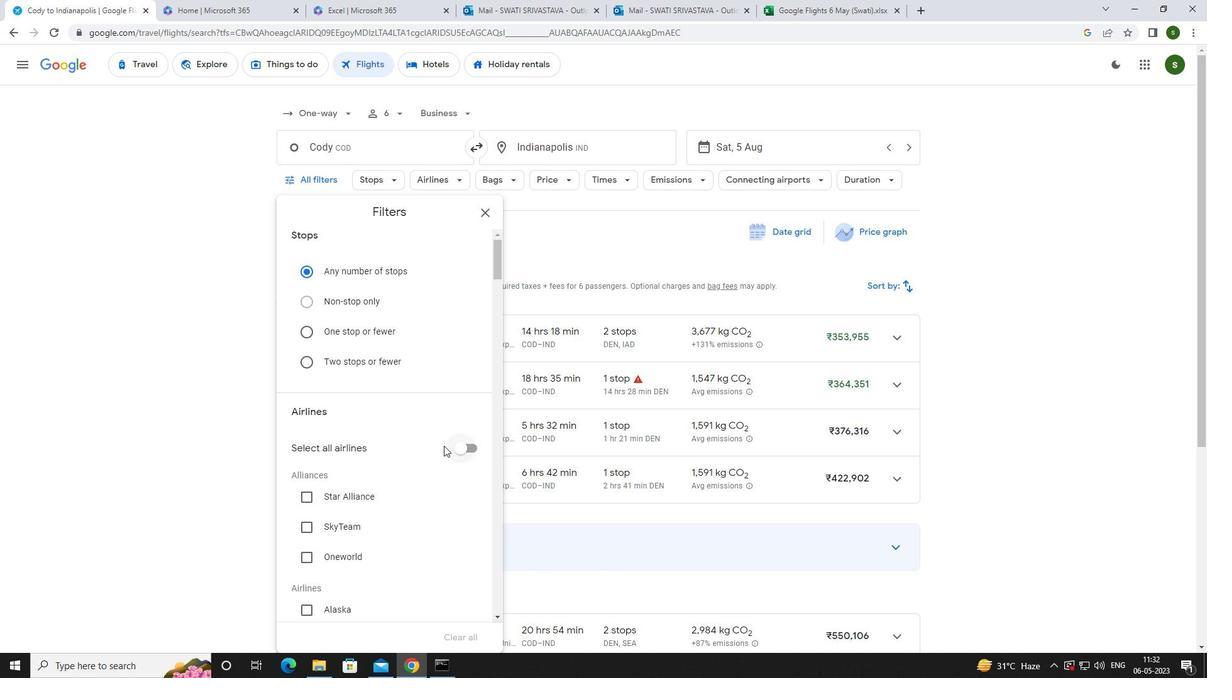 
Action: Mouse scrolled (443, 445) with delta (0, 0)
Screenshot: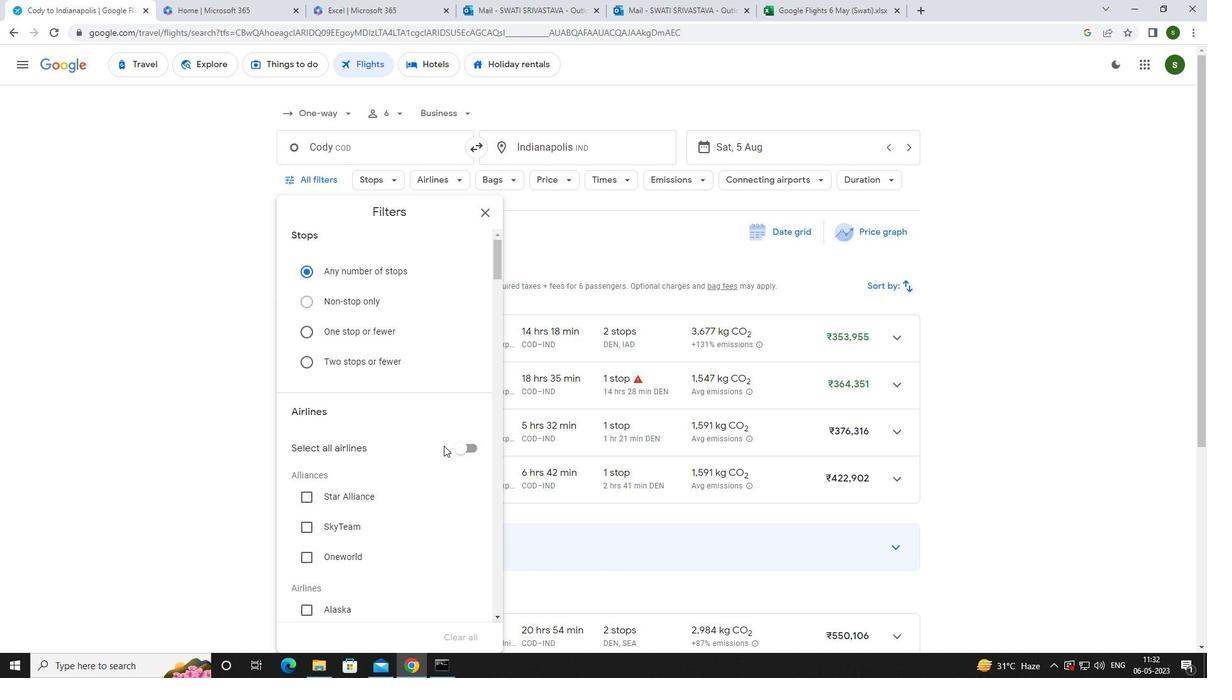 
Action: Mouse scrolled (443, 445) with delta (0, 0)
Screenshot: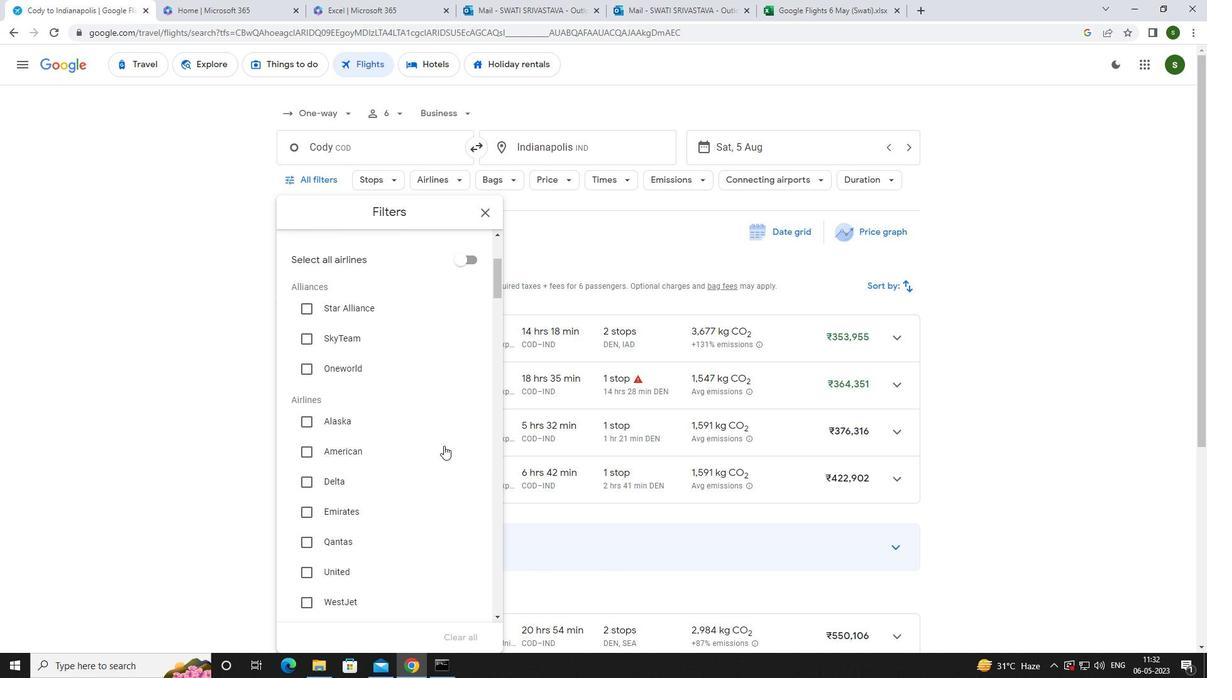 
Action: Mouse scrolled (443, 445) with delta (0, 0)
Screenshot: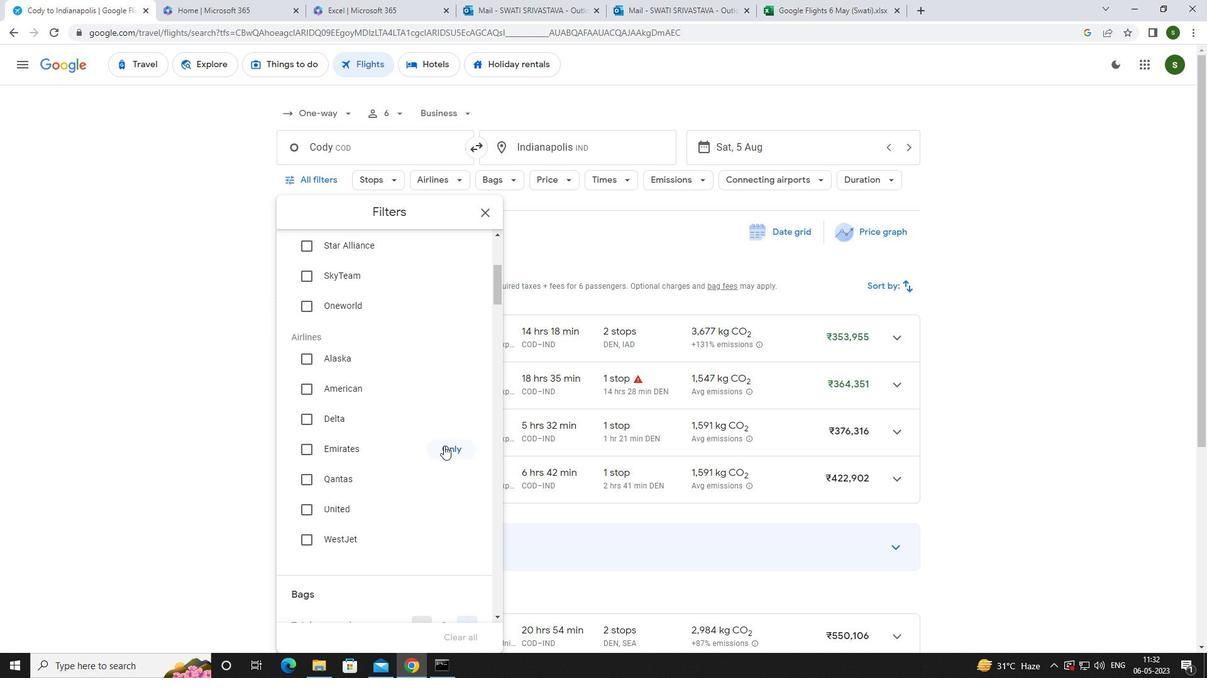 
Action: Mouse scrolled (443, 445) with delta (0, 0)
Screenshot: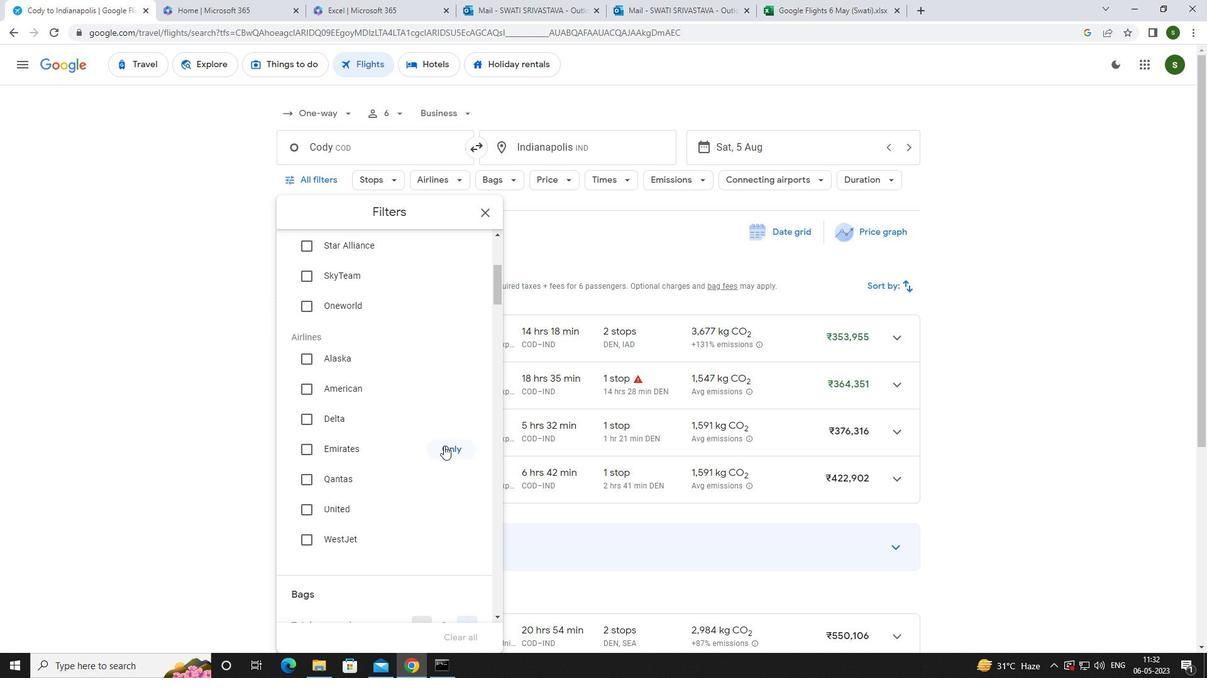 
Action: Mouse scrolled (443, 445) with delta (0, 0)
Screenshot: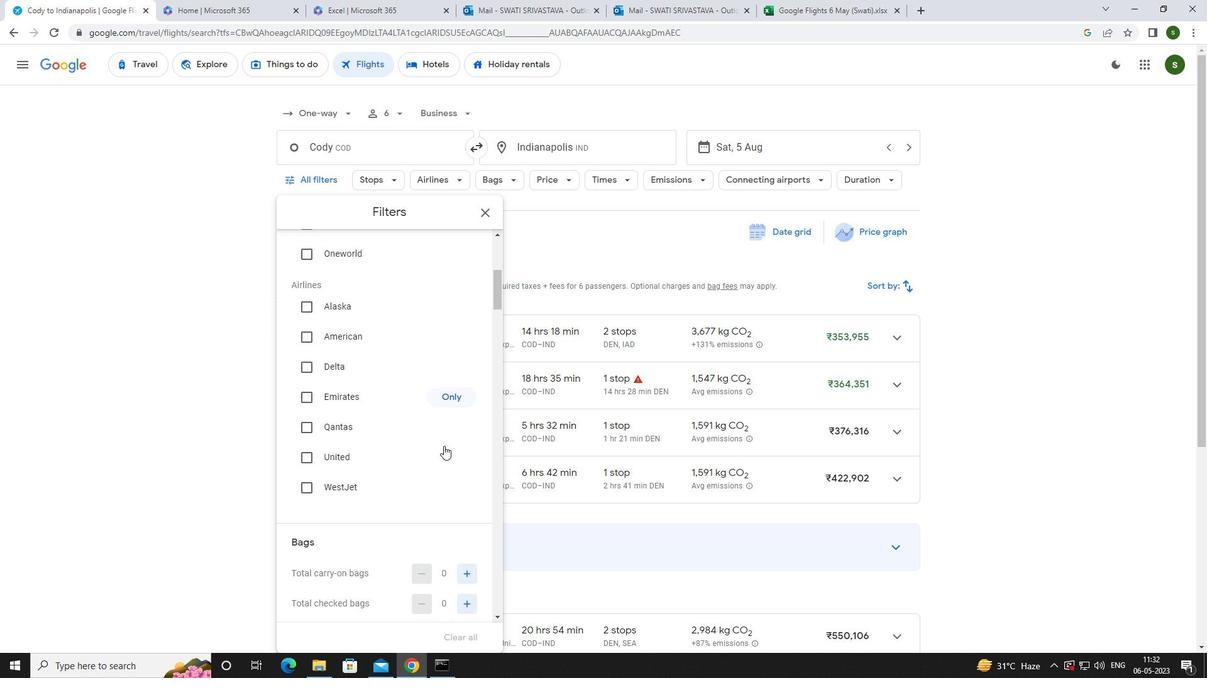 
Action: Mouse scrolled (443, 445) with delta (0, 0)
Screenshot: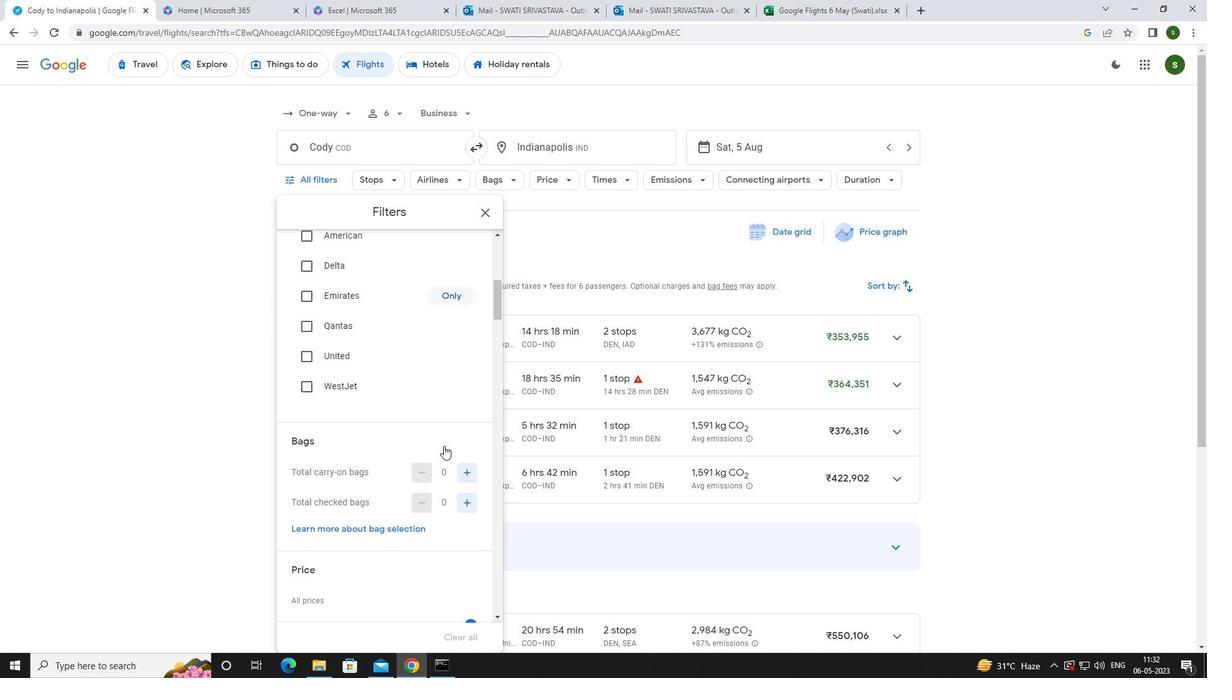 
Action: Mouse moved to (469, 402)
Screenshot: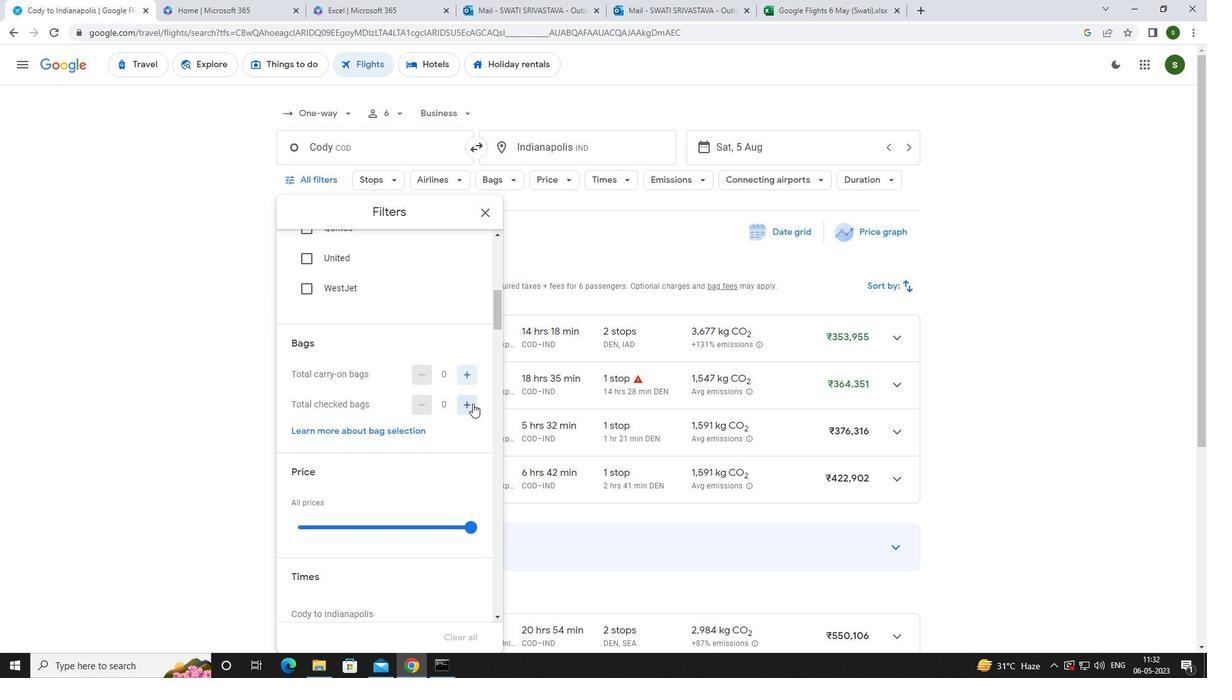 
Action: Mouse pressed left at (469, 402)
Screenshot: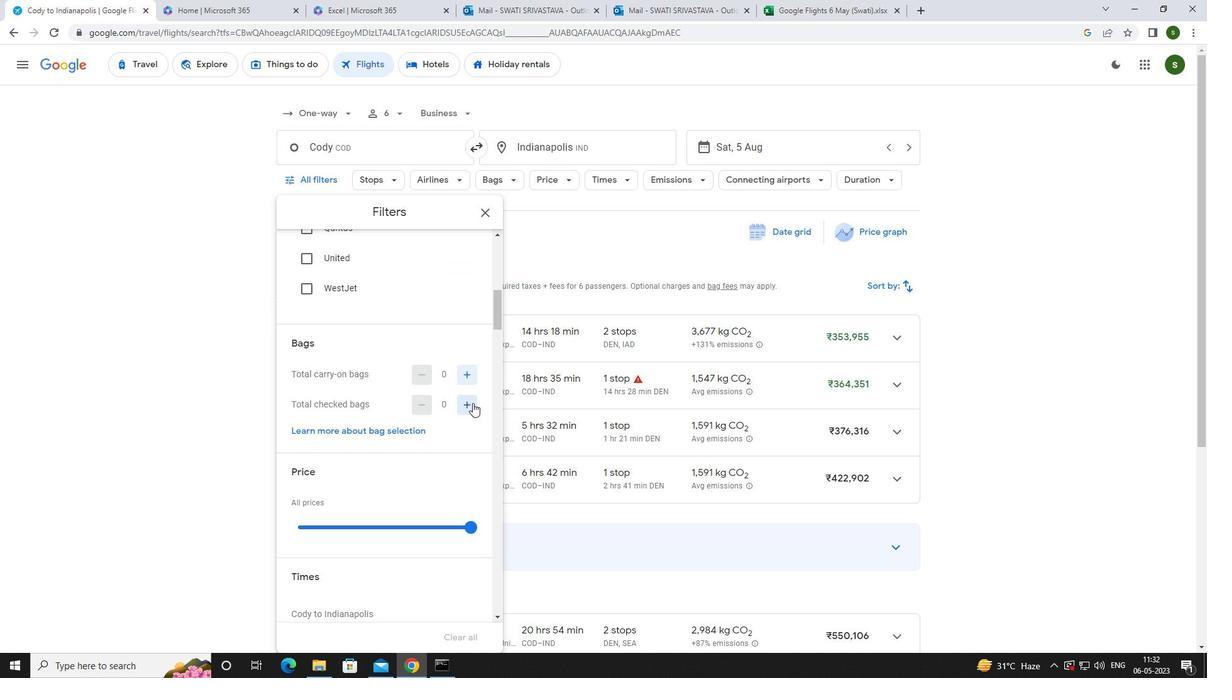 
Action: Mouse pressed left at (469, 402)
Screenshot: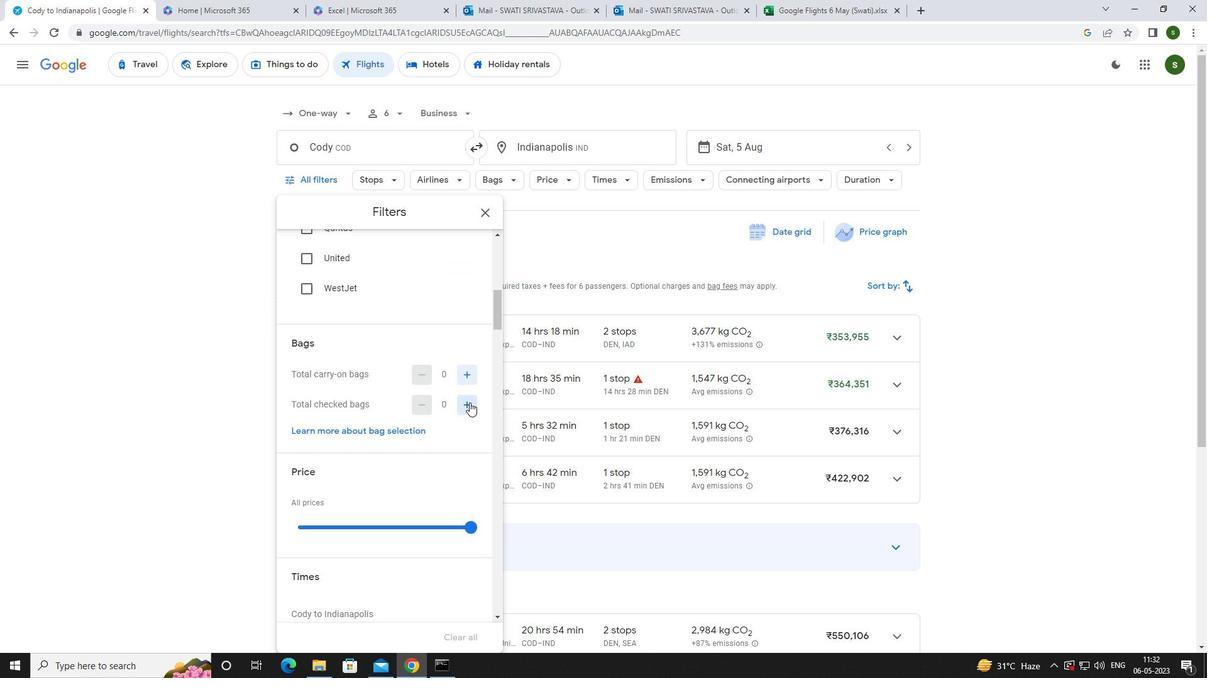 
Action: Mouse pressed left at (469, 402)
Screenshot: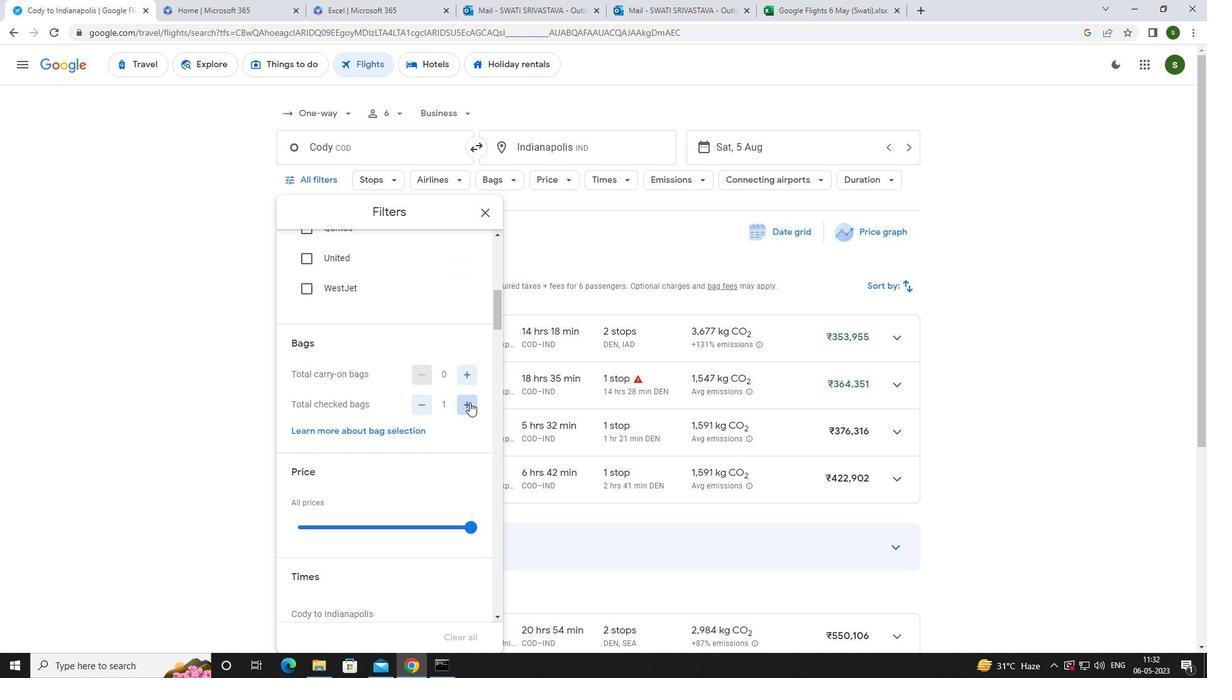 
Action: Mouse pressed left at (469, 402)
Screenshot: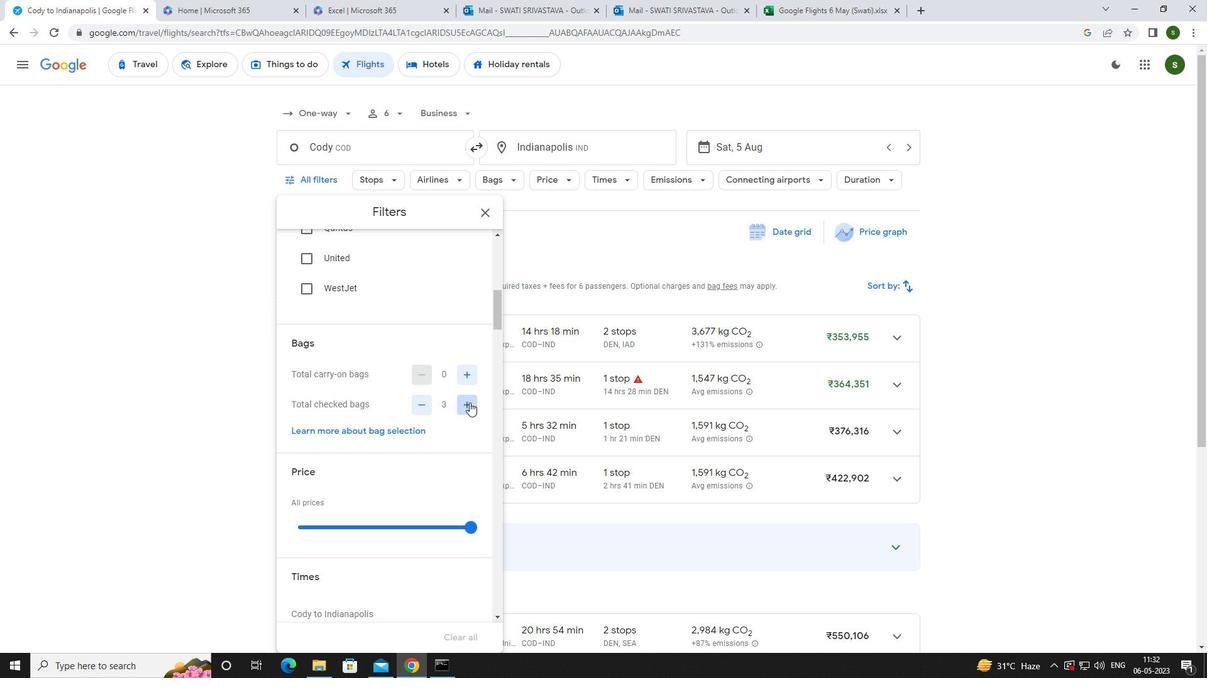 
Action: Mouse moved to (476, 528)
Screenshot: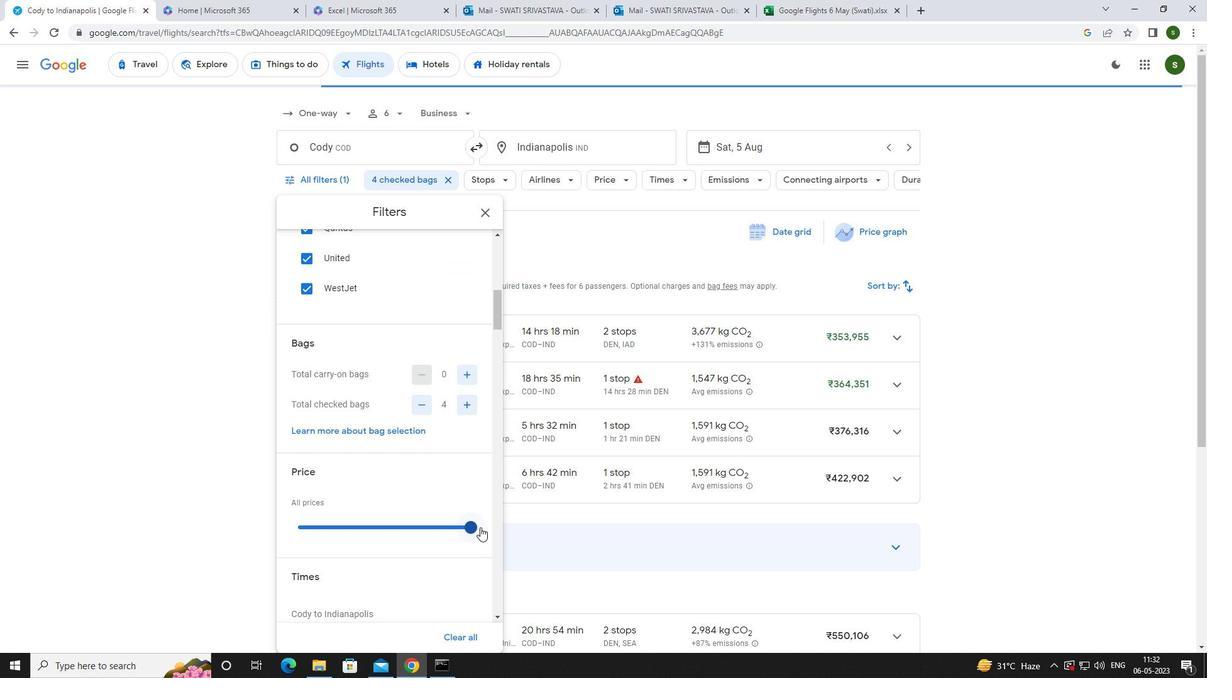 
Action: Mouse pressed left at (476, 528)
Screenshot: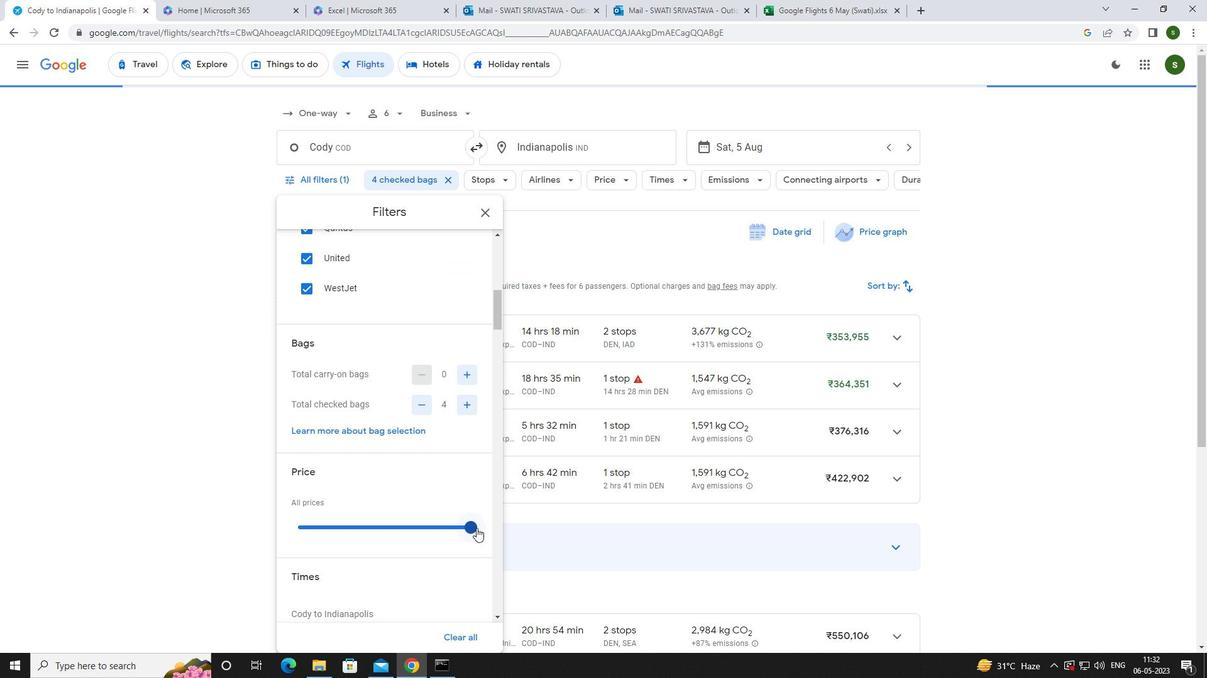 
Action: Mouse moved to (304, 526)
Screenshot: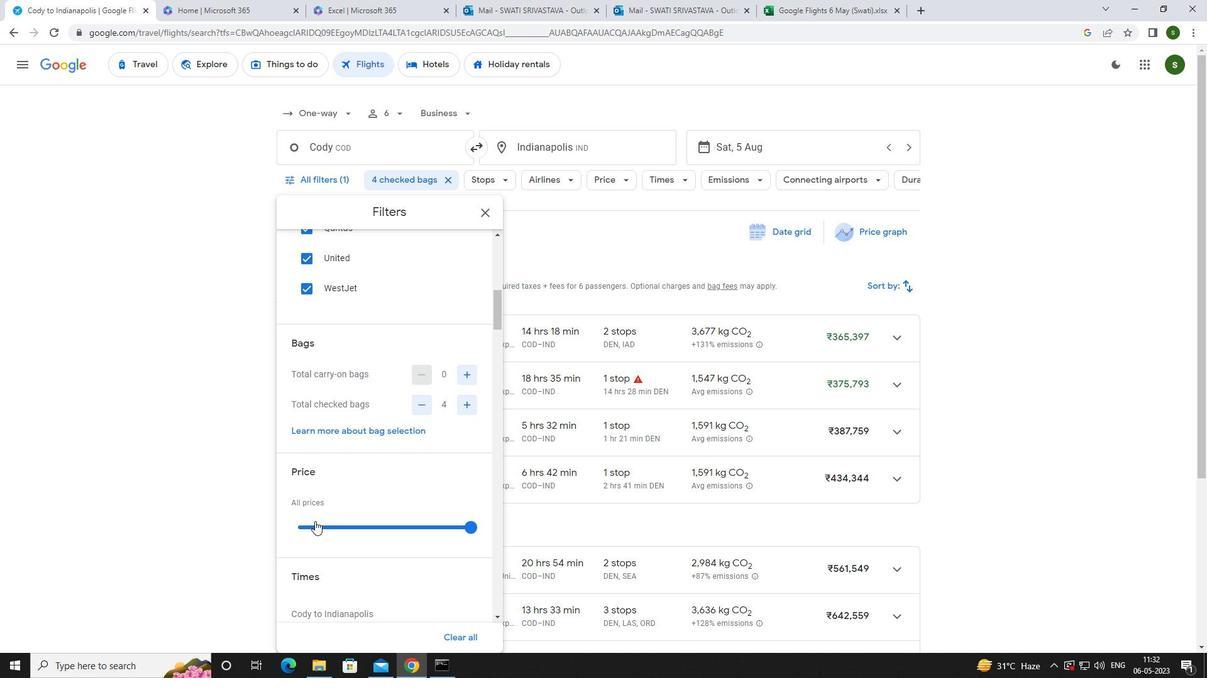 
Action: Mouse pressed left at (304, 526)
Screenshot: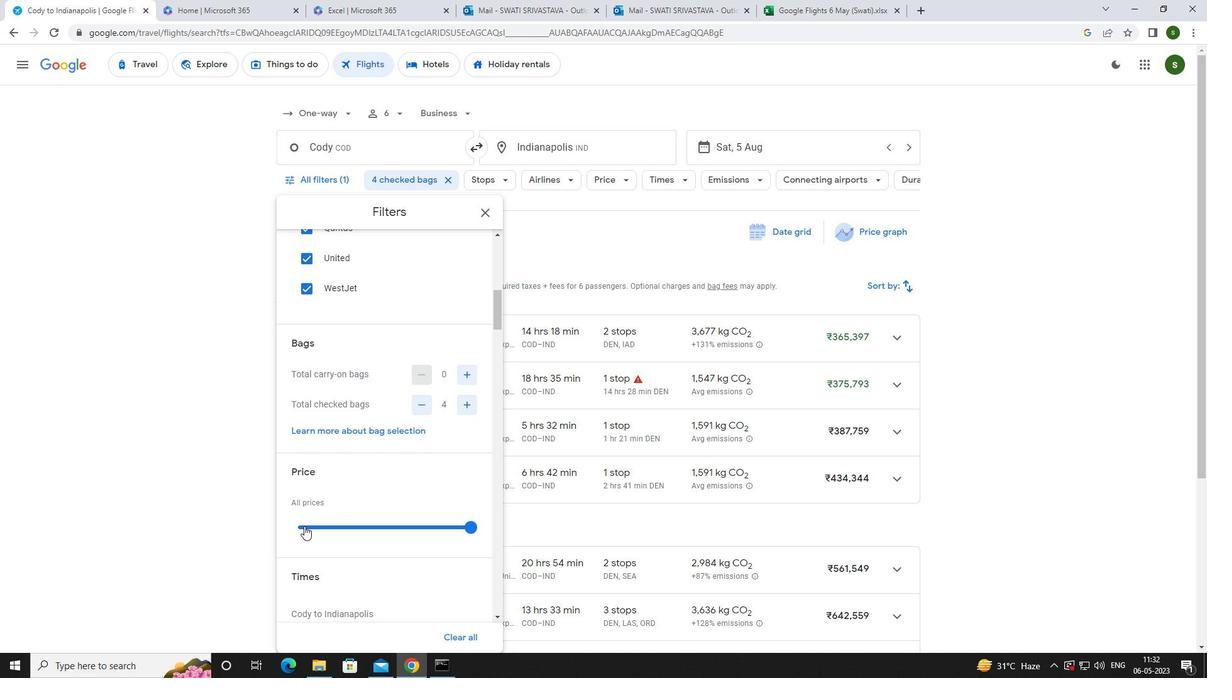 
Action: Mouse scrolled (304, 526) with delta (0, 0)
Screenshot: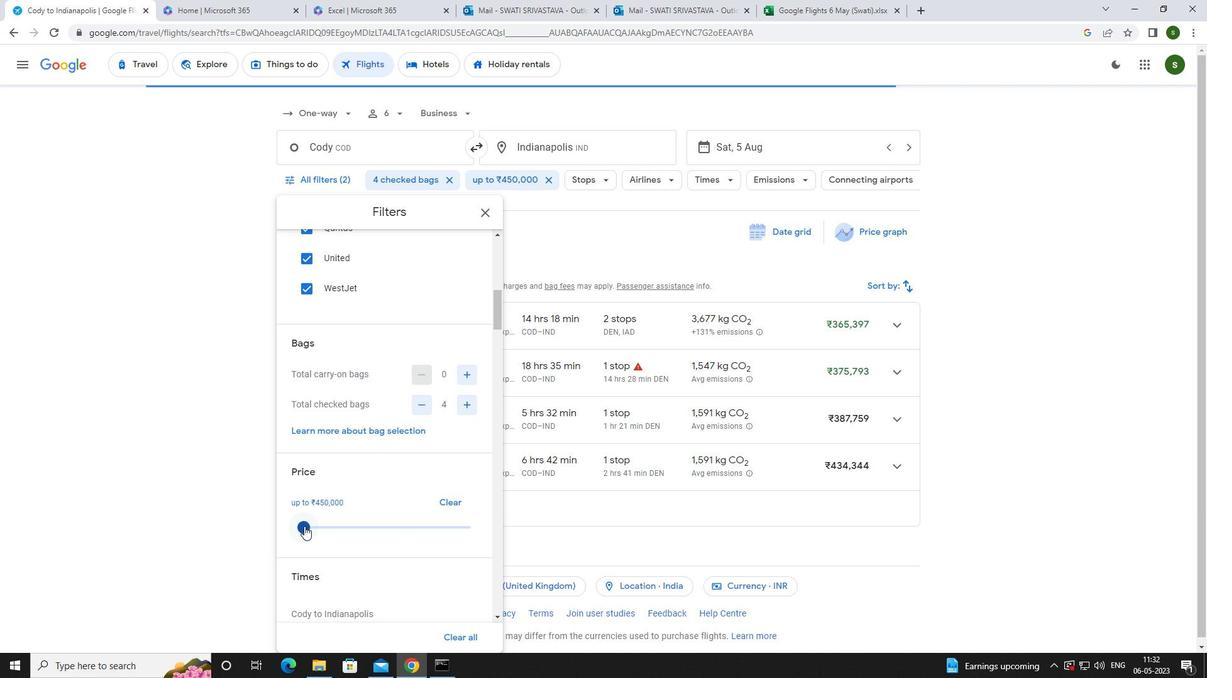 
Action: Mouse scrolled (304, 526) with delta (0, 0)
Screenshot: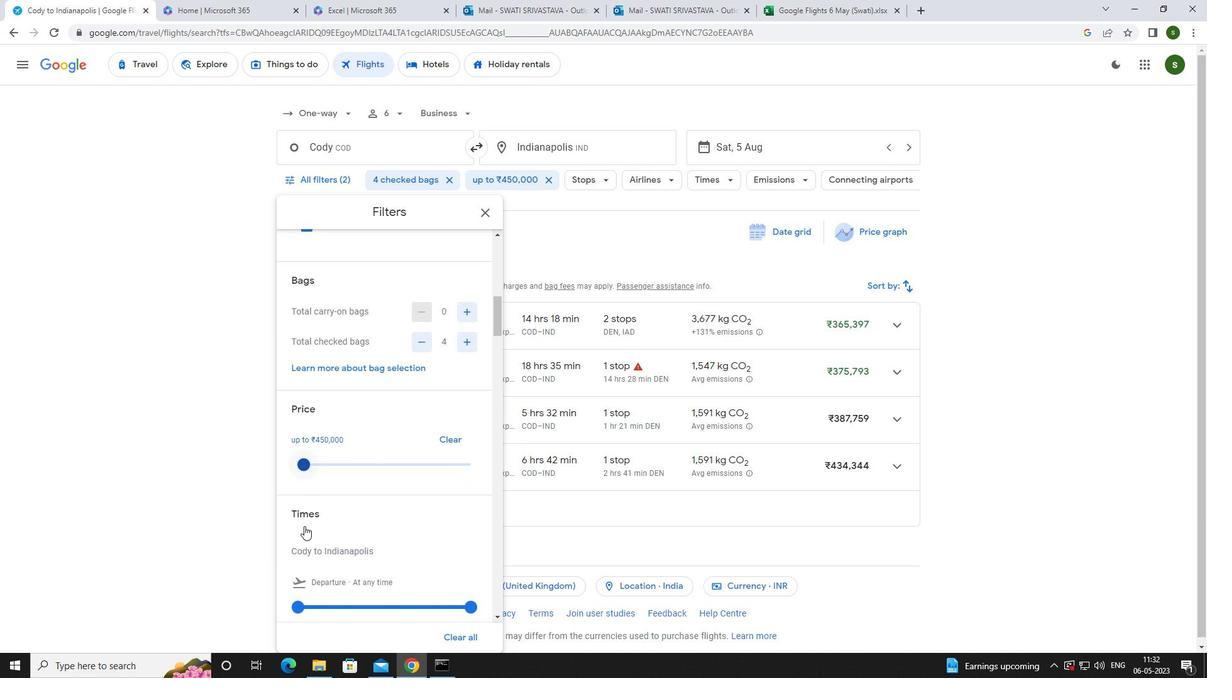 
Action: Mouse moved to (295, 543)
Screenshot: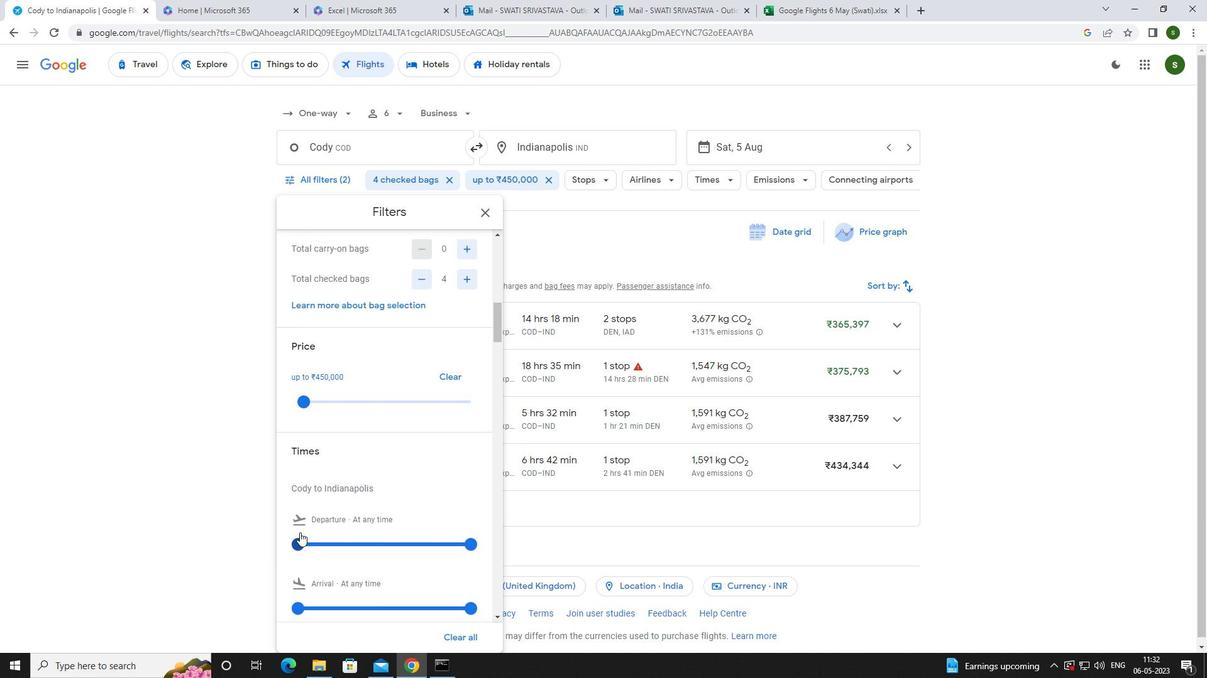 
Action: Mouse pressed left at (295, 543)
Screenshot: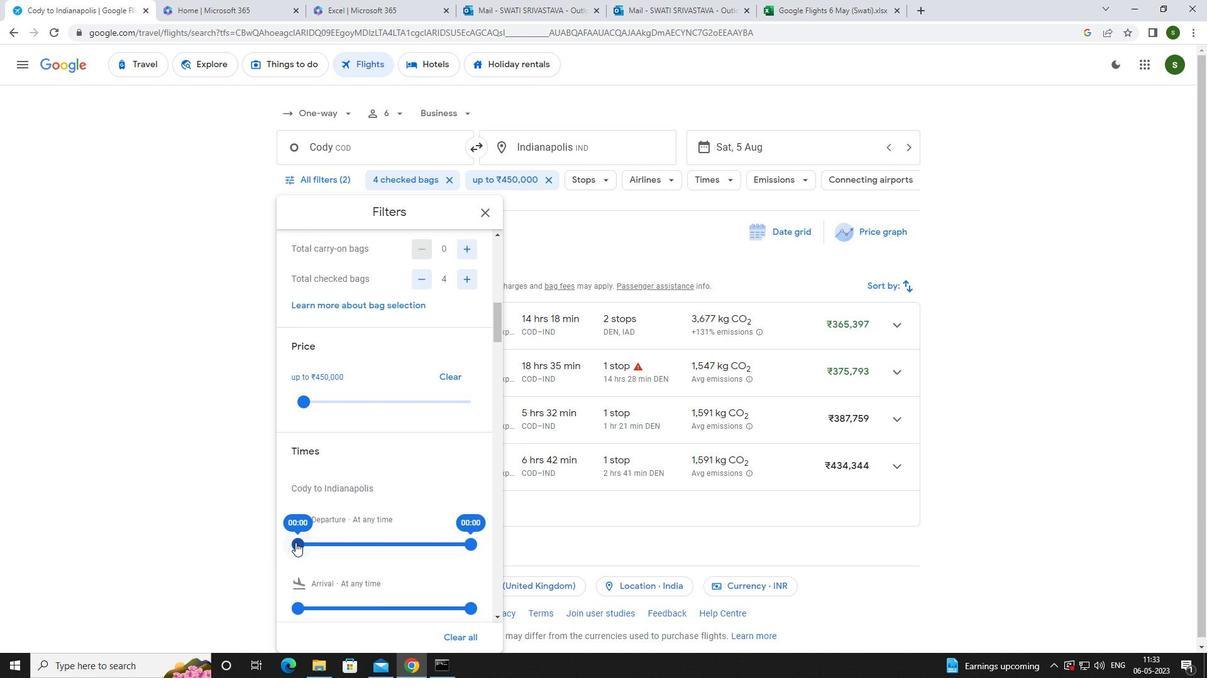 
Action: Mouse moved to (245, 502)
Screenshot: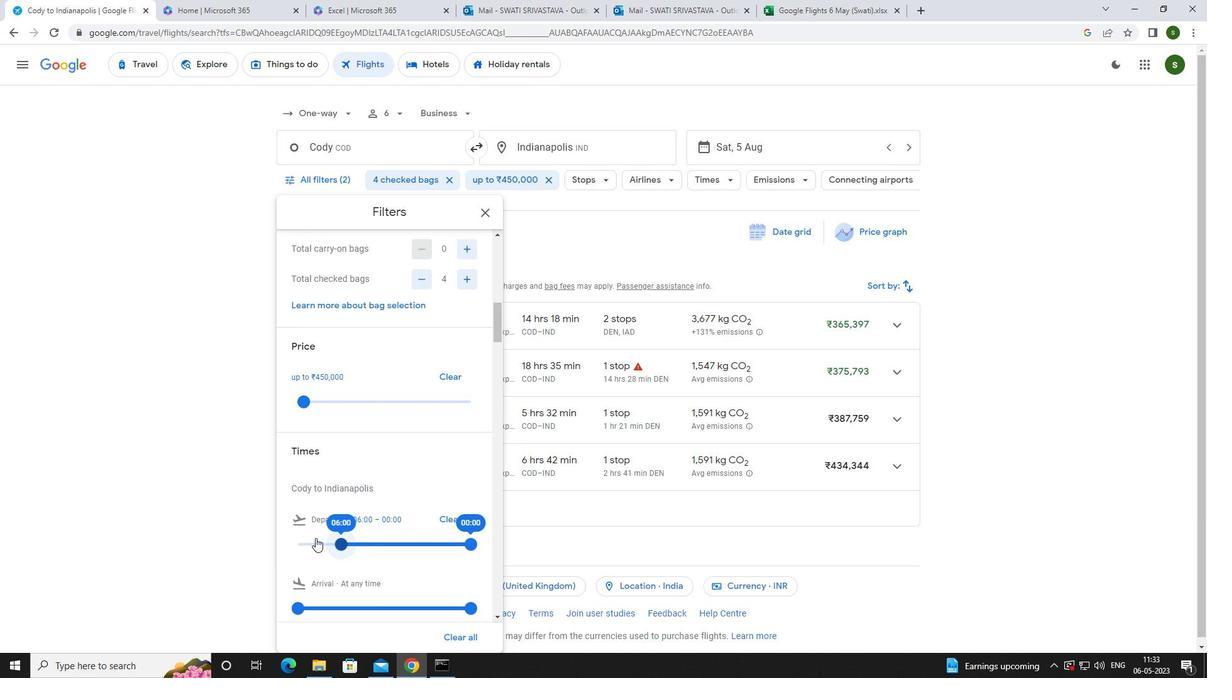 
Action: Mouse pressed left at (245, 502)
Screenshot: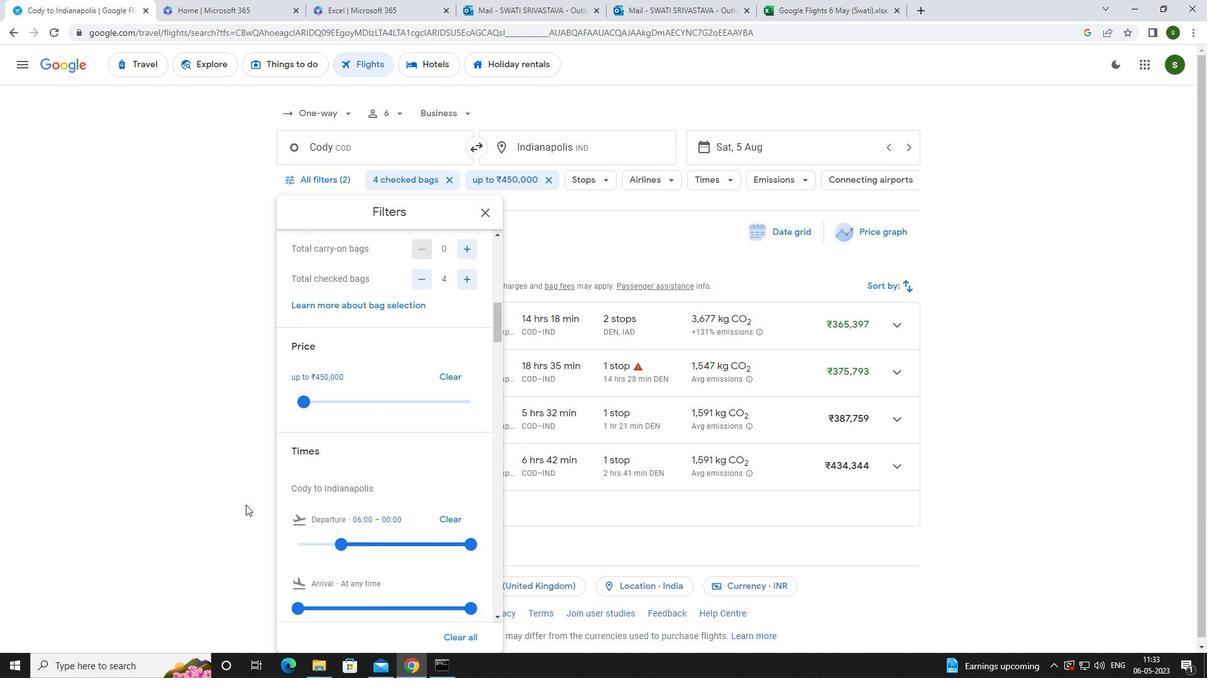 
